 Task: Create a due date automation trigger when advanced on, on the wednesday of the week a card is due add basic with the blue label at 11:00 AM.
Action: Mouse moved to (1353, 93)
Screenshot: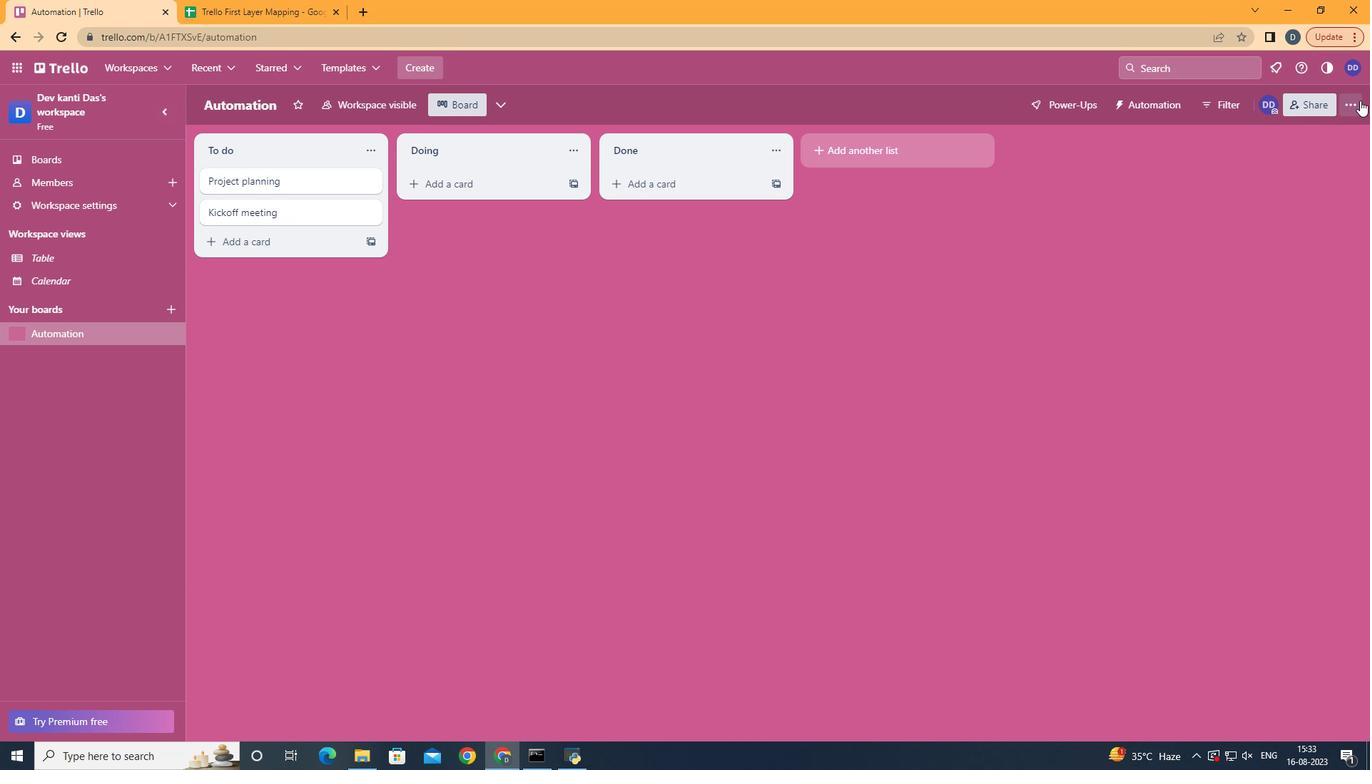 
Action: Mouse pressed left at (1353, 93)
Screenshot: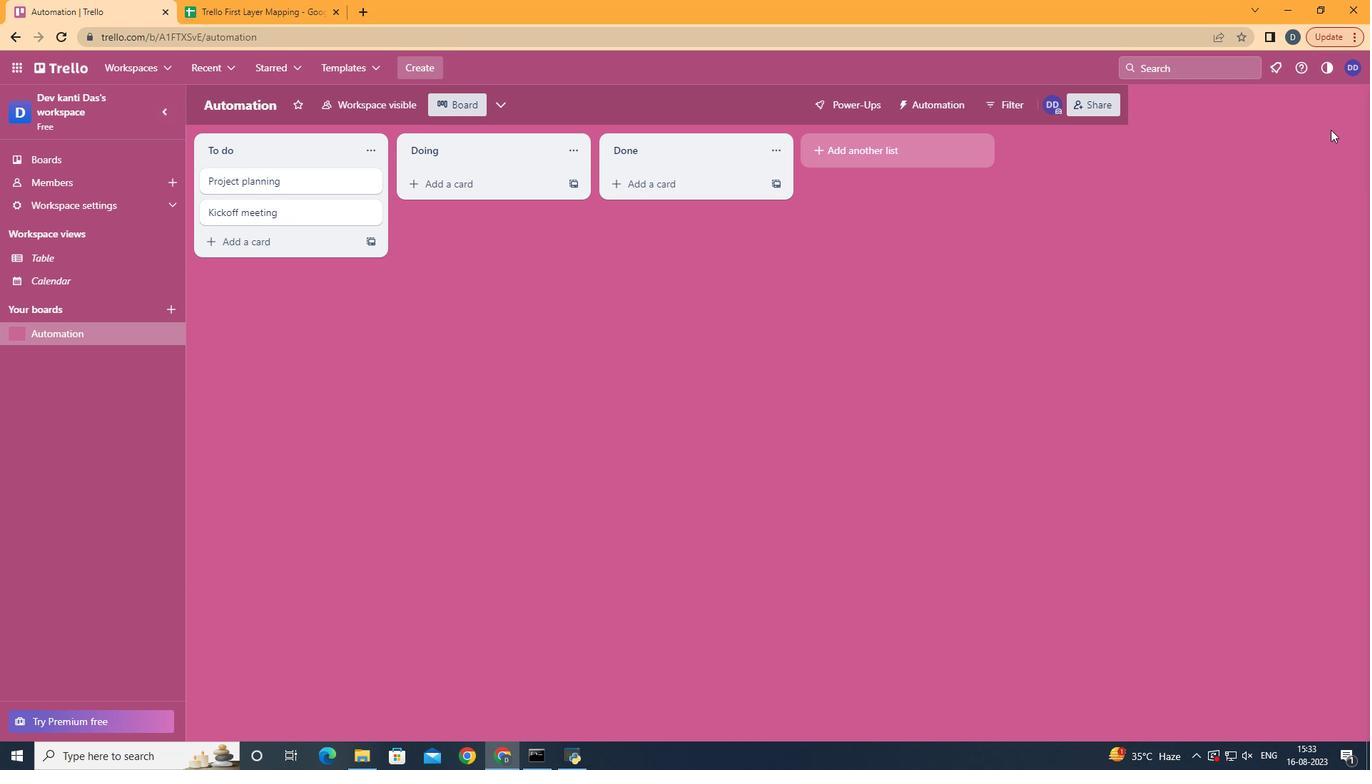 
Action: Mouse moved to (1186, 317)
Screenshot: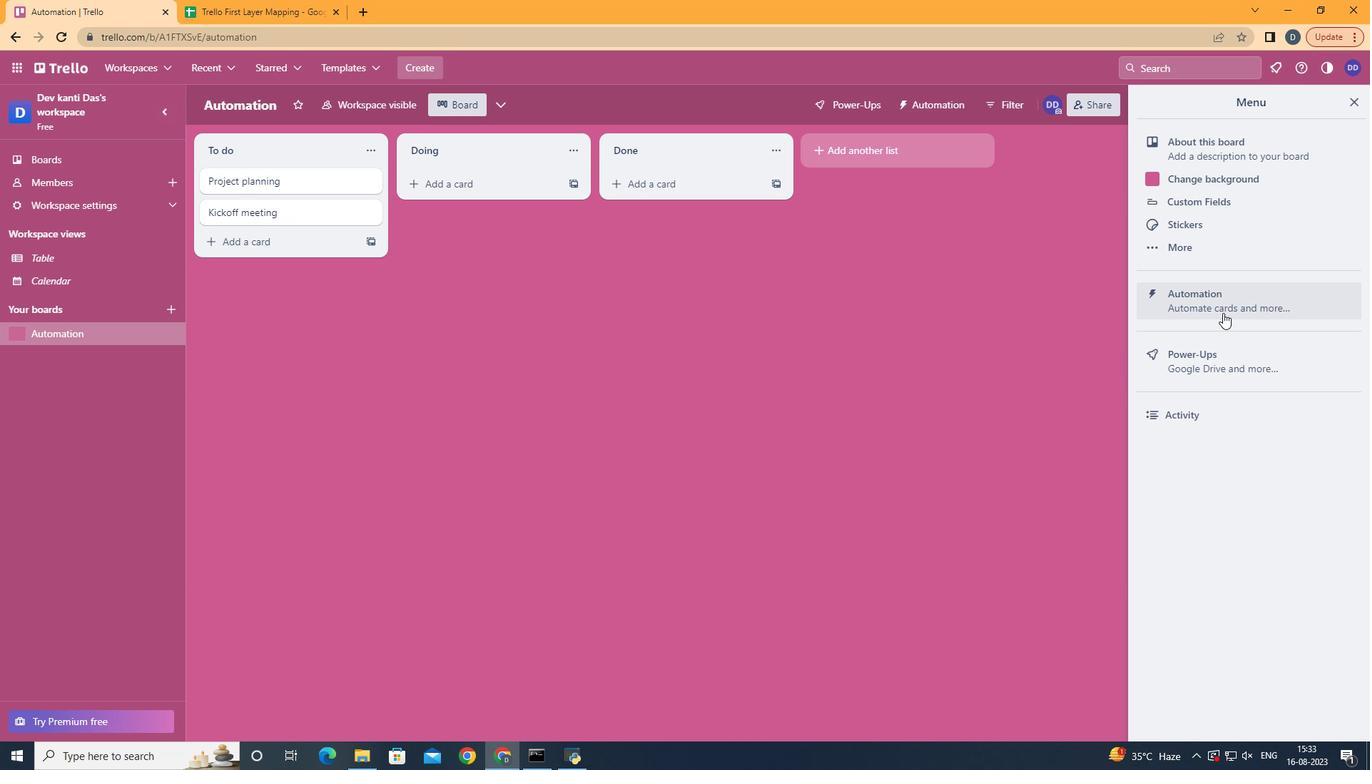 
Action: Mouse pressed left at (1186, 317)
Screenshot: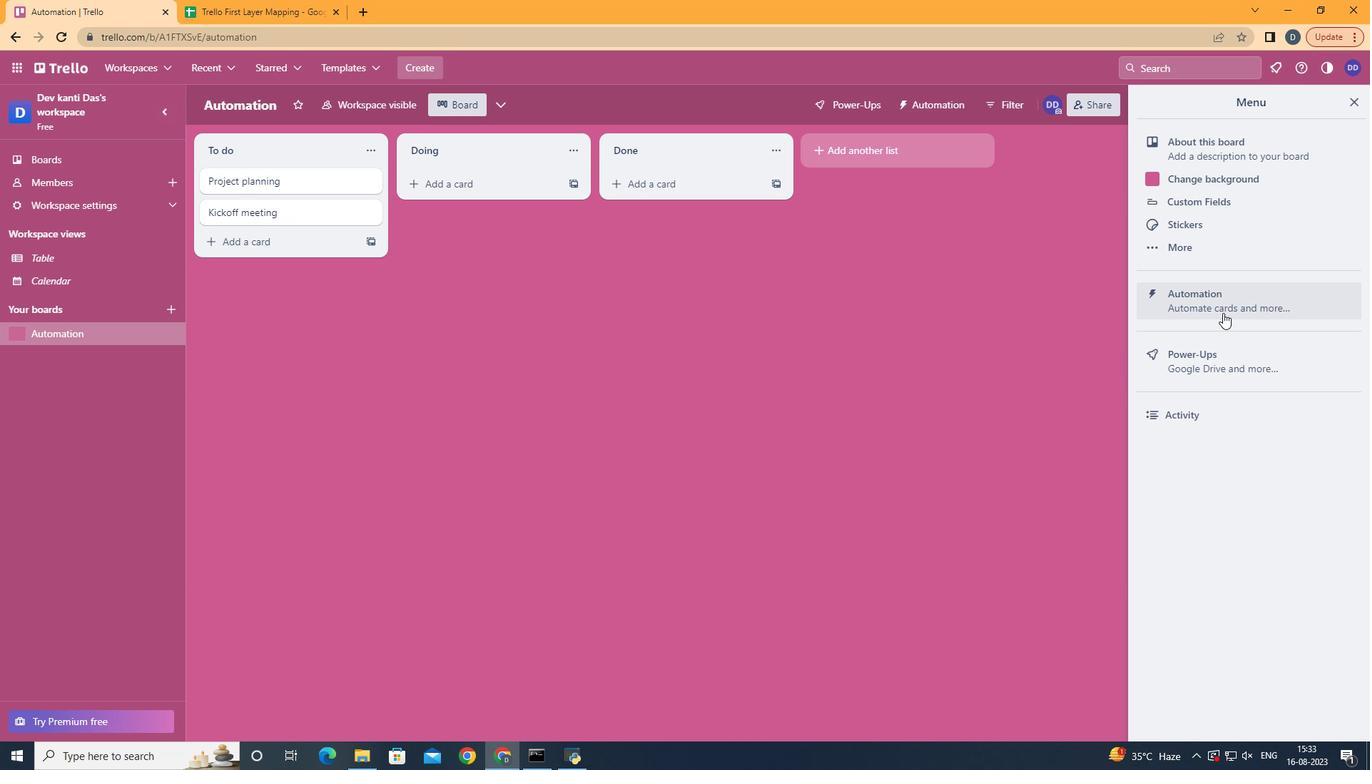 
Action: Mouse moved to (1216, 305)
Screenshot: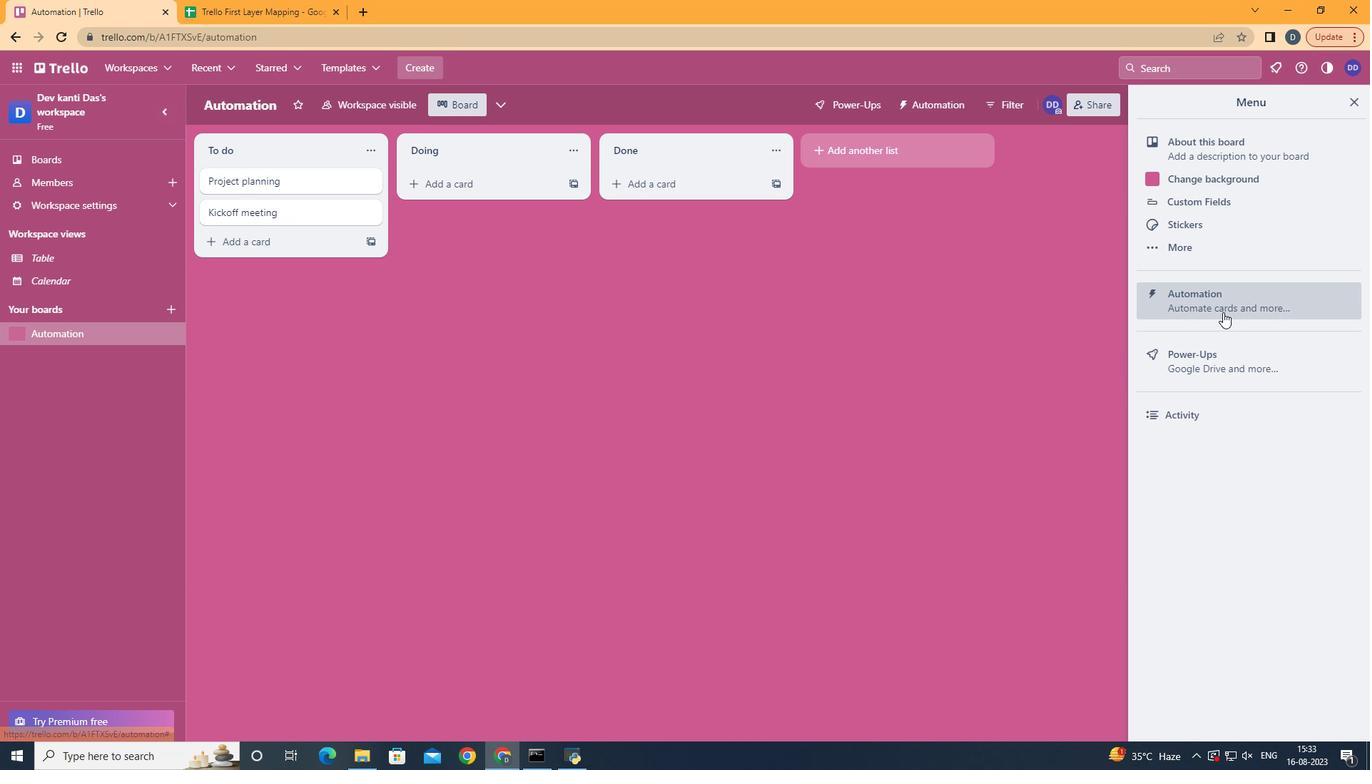 
Action: Mouse pressed left at (1216, 305)
Screenshot: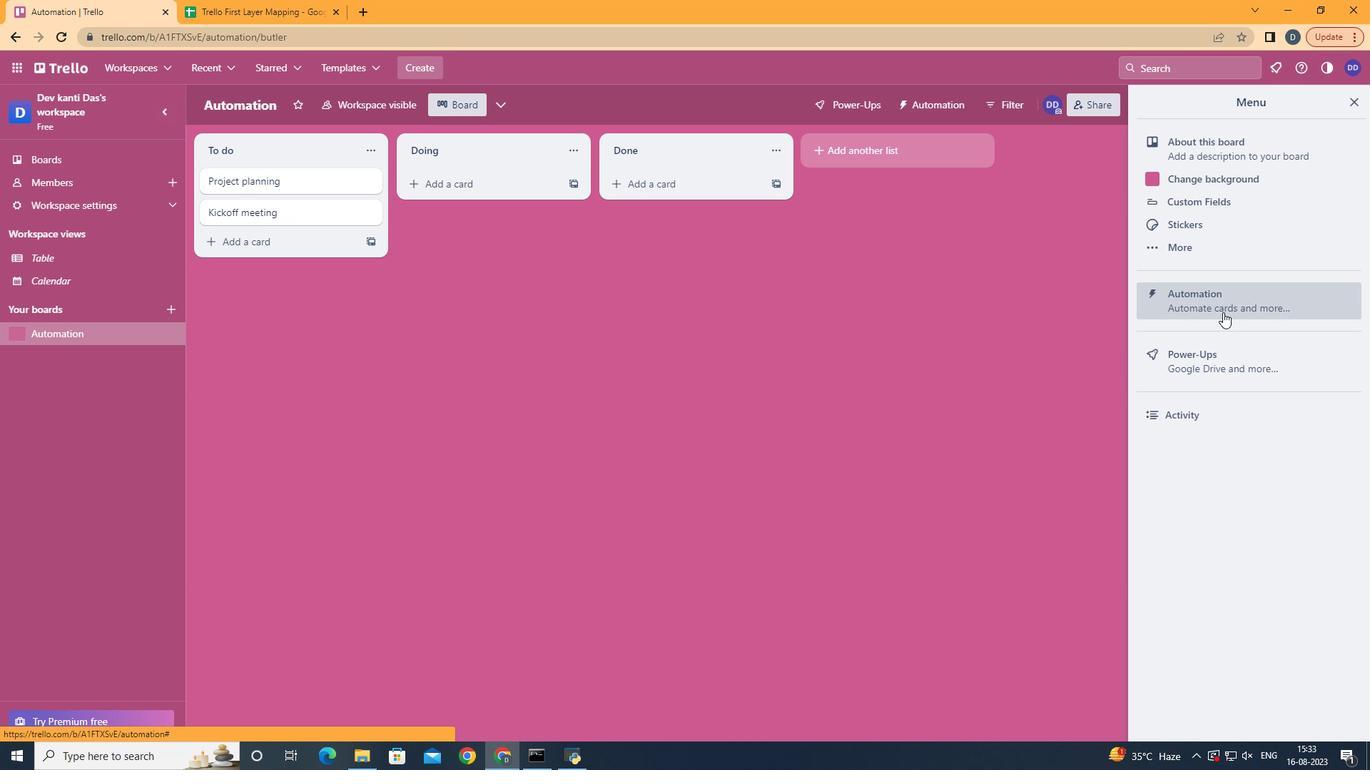 
Action: Mouse moved to (257, 283)
Screenshot: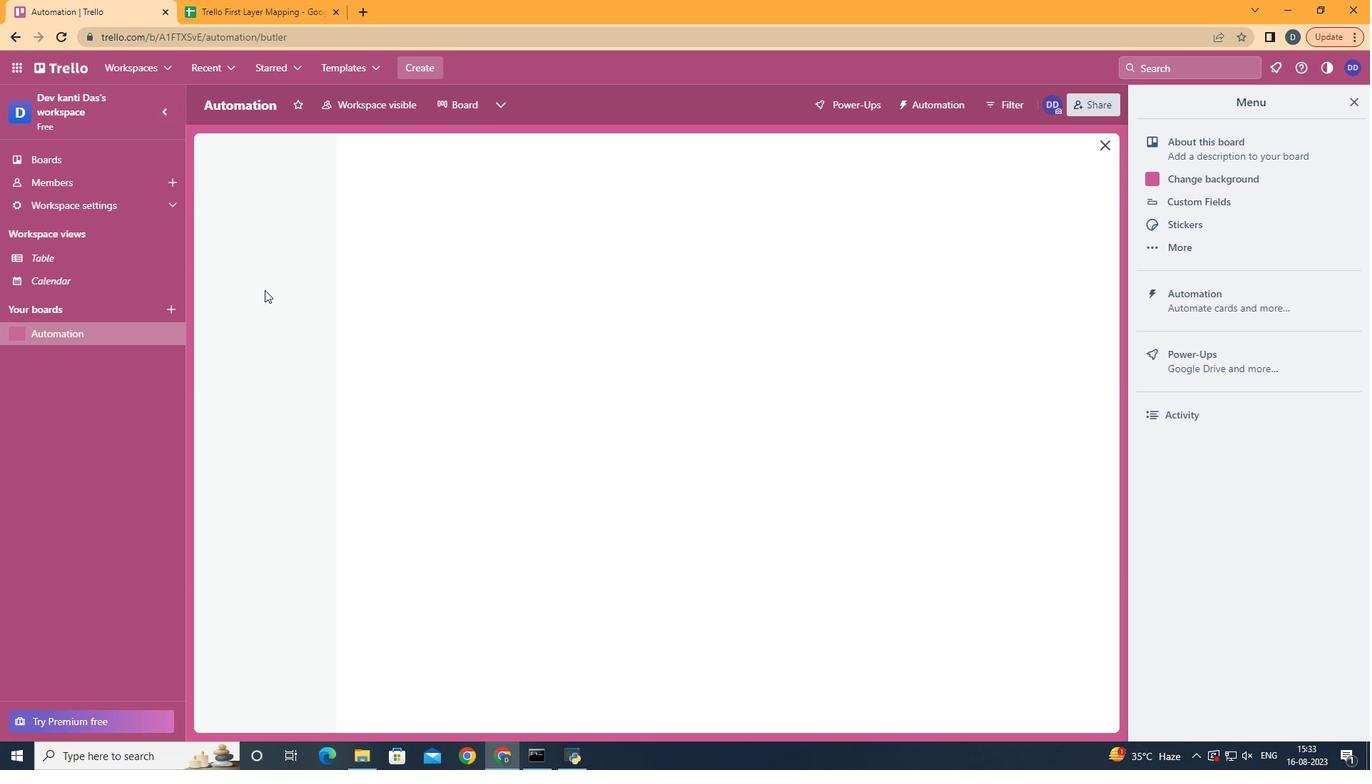 
Action: Mouse pressed left at (257, 283)
Screenshot: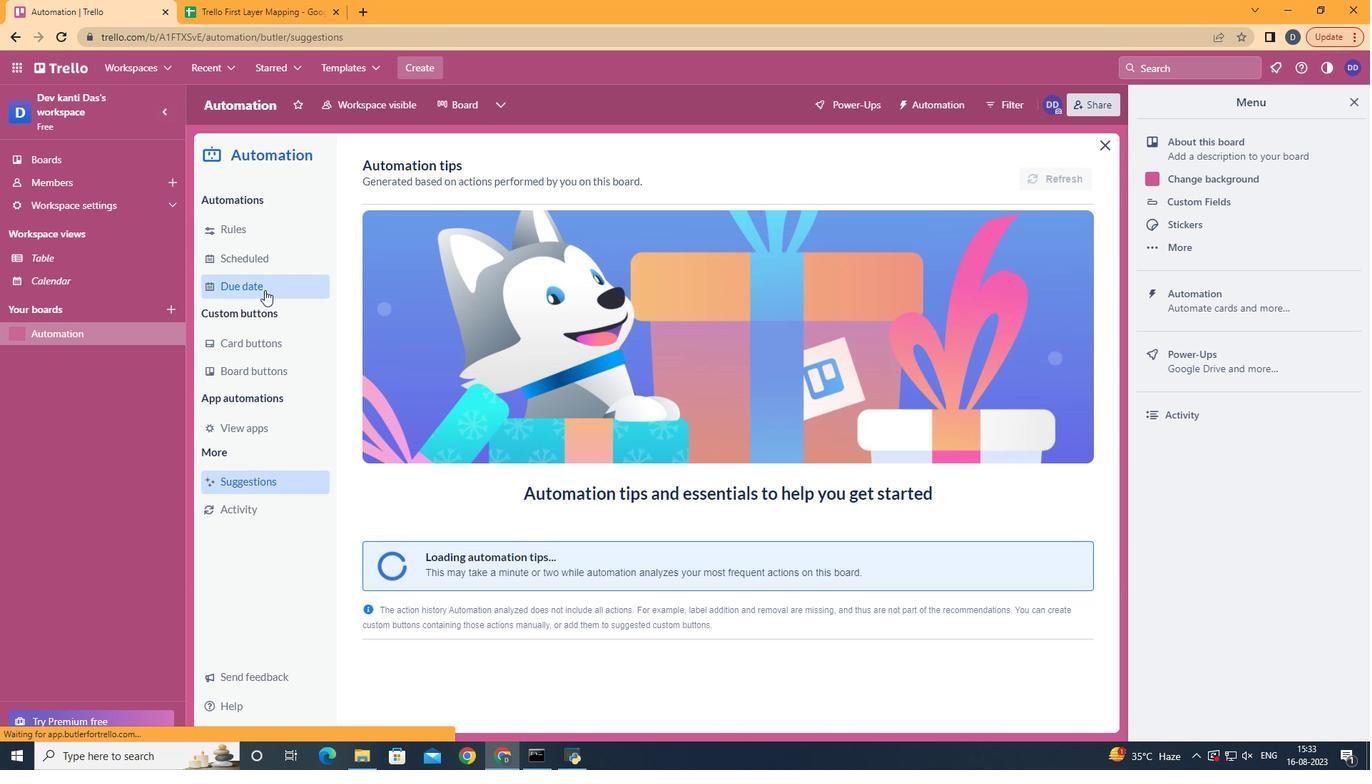 
Action: Mouse moved to (995, 169)
Screenshot: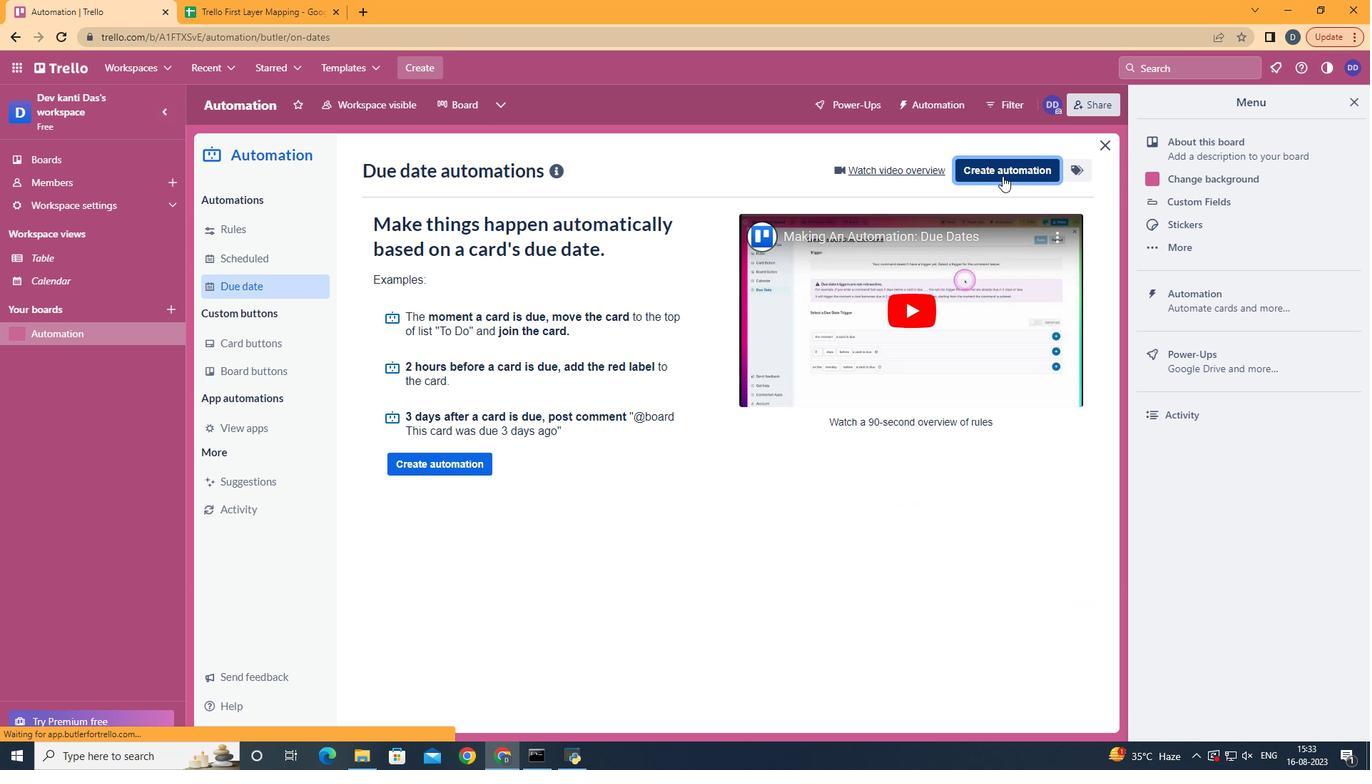 
Action: Mouse pressed left at (995, 169)
Screenshot: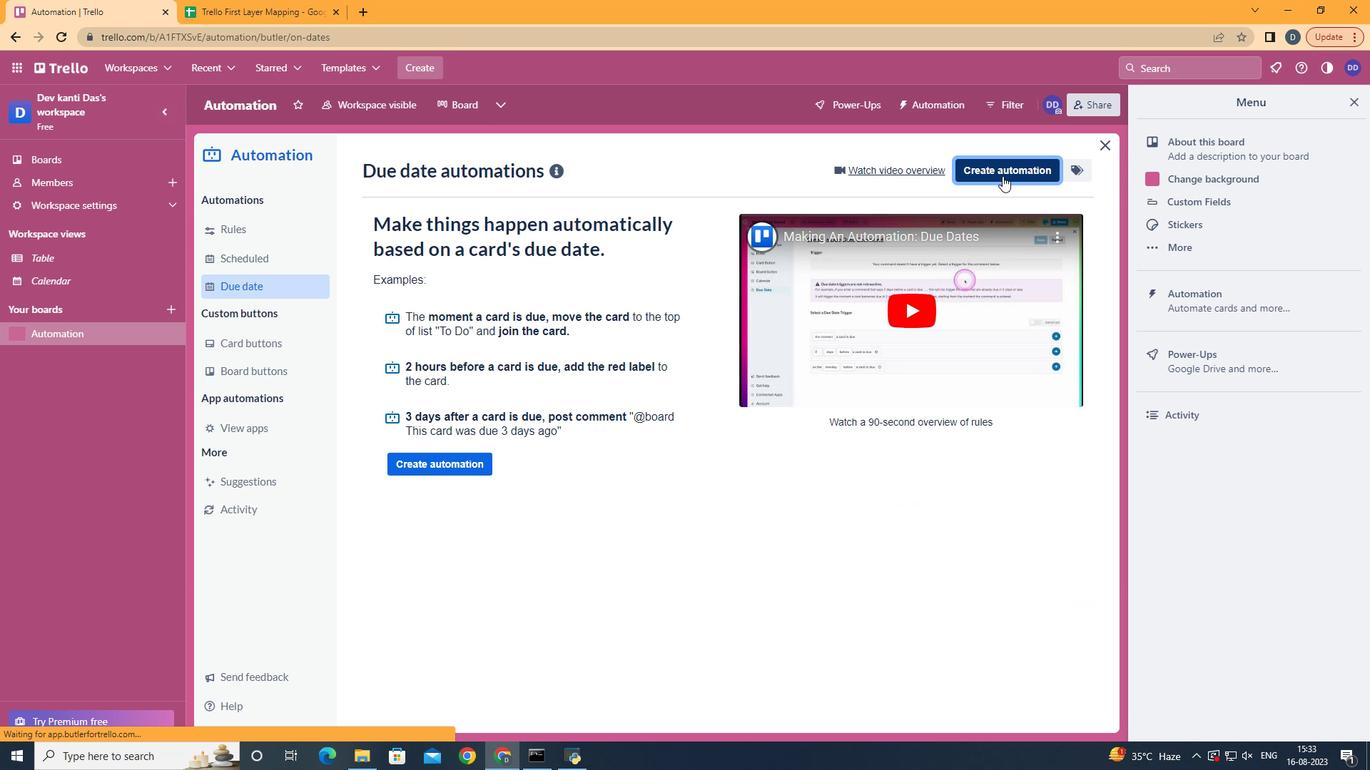 
Action: Mouse moved to (711, 315)
Screenshot: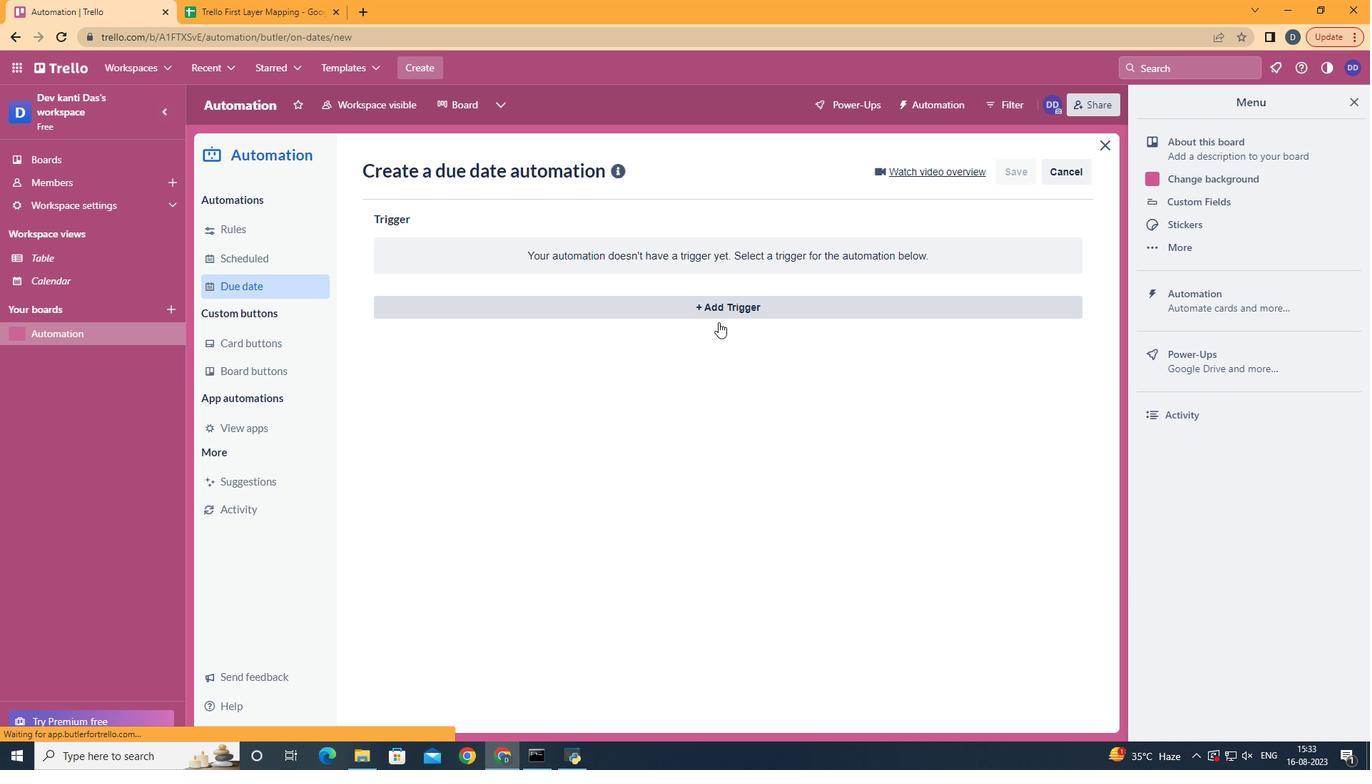 
Action: Mouse pressed left at (711, 315)
Screenshot: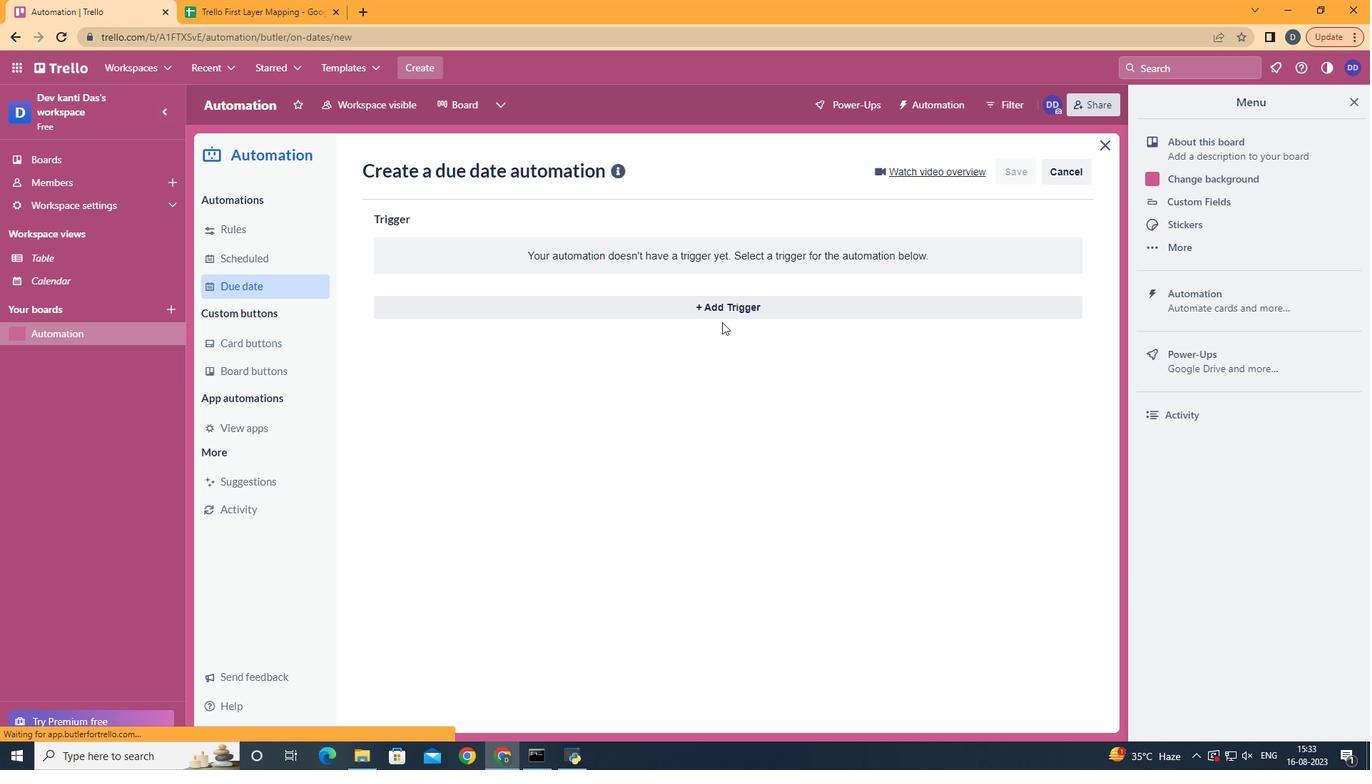 
Action: Mouse moved to (726, 311)
Screenshot: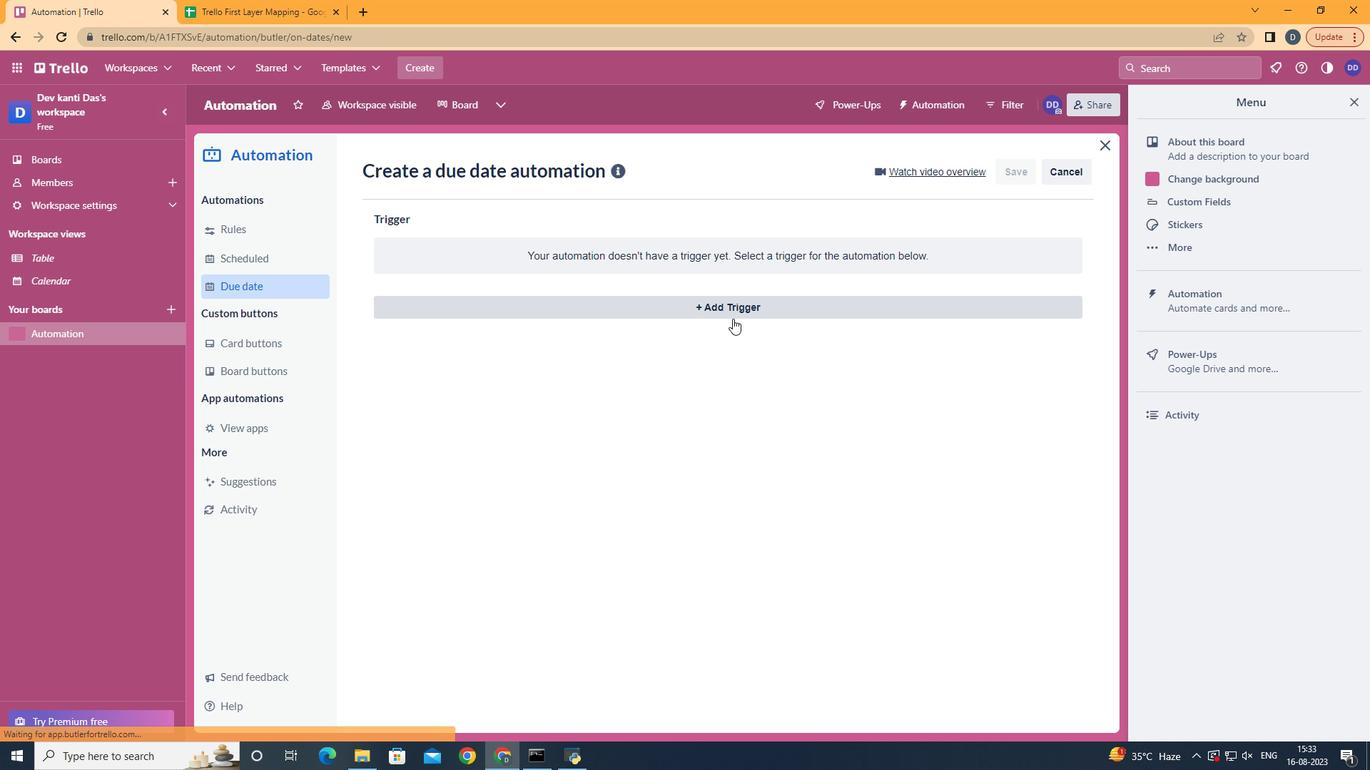 
Action: Mouse pressed left at (726, 311)
Screenshot: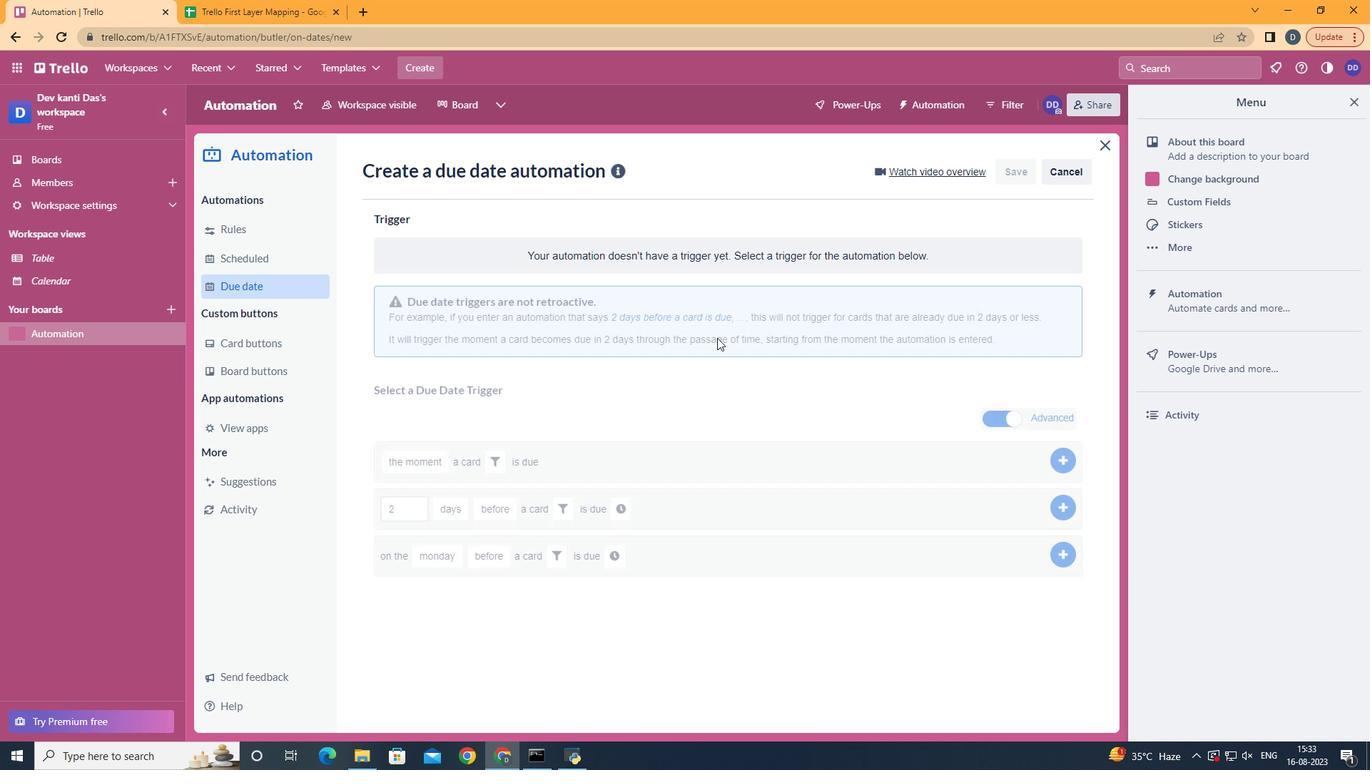 
Action: Mouse moved to (463, 418)
Screenshot: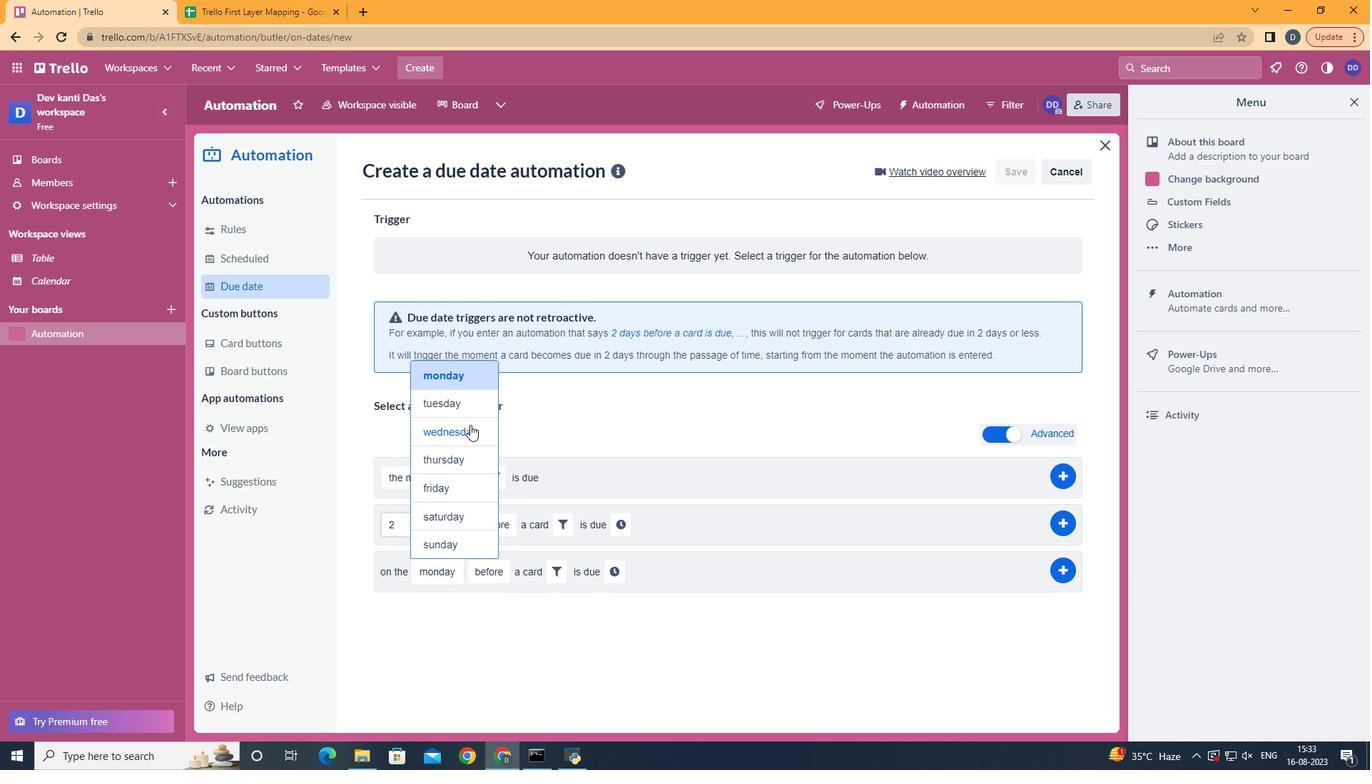 
Action: Mouse pressed left at (463, 418)
Screenshot: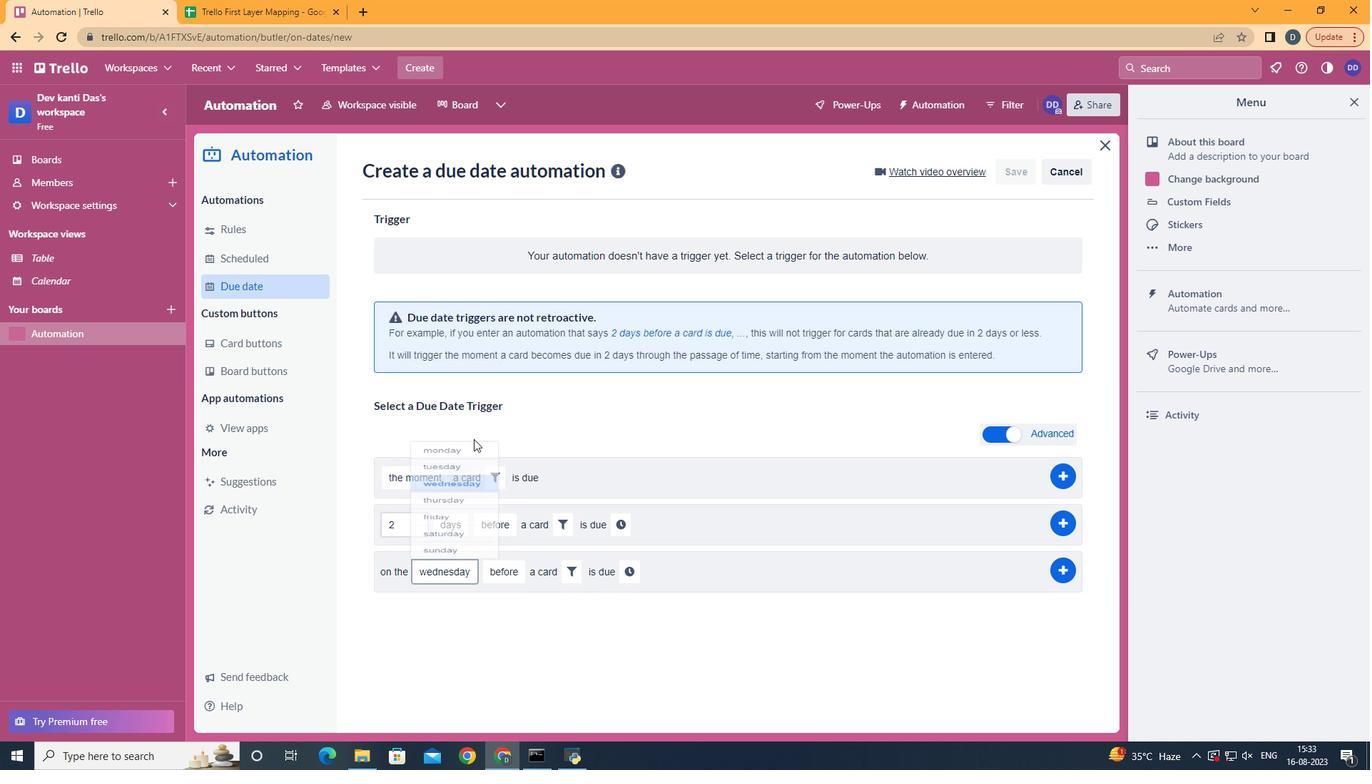 
Action: Mouse moved to (518, 625)
Screenshot: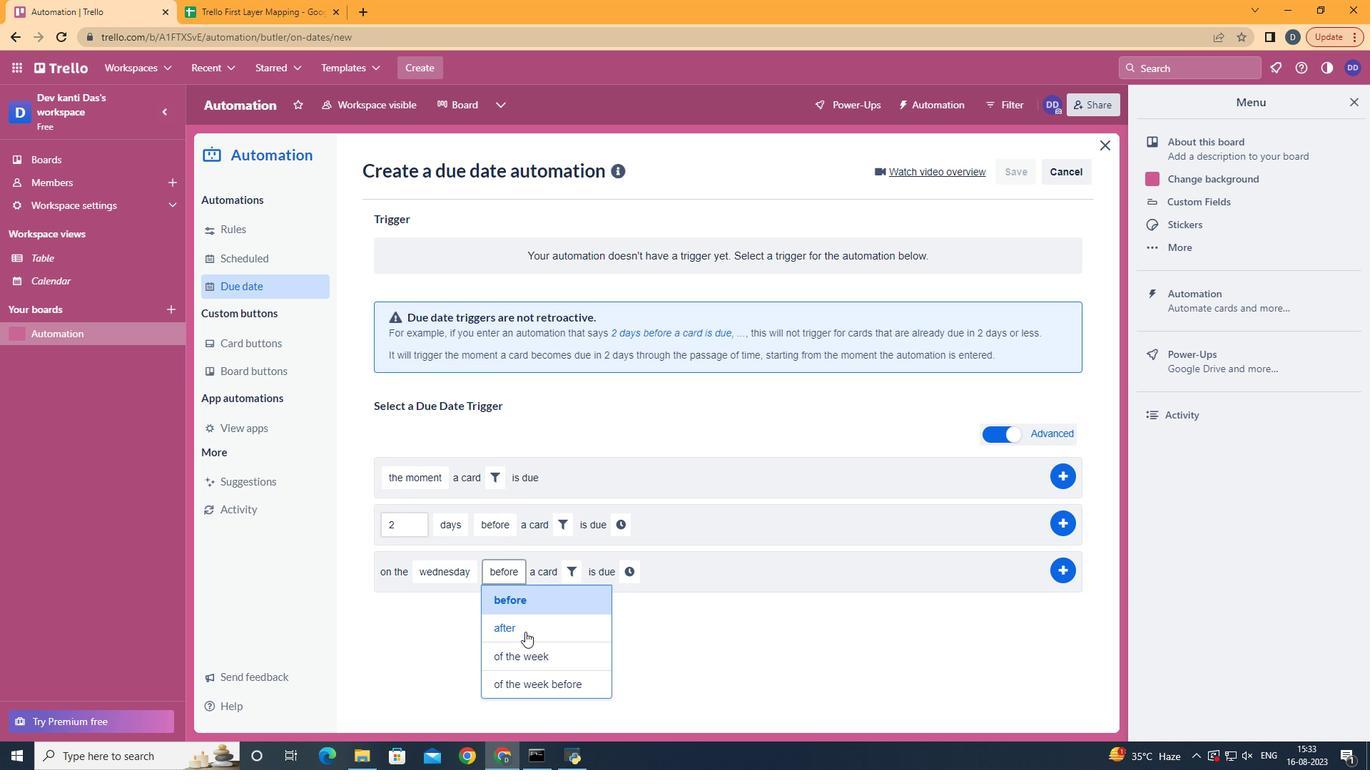 
Action: Mouse pressed left at (518, 625)
Screenshot: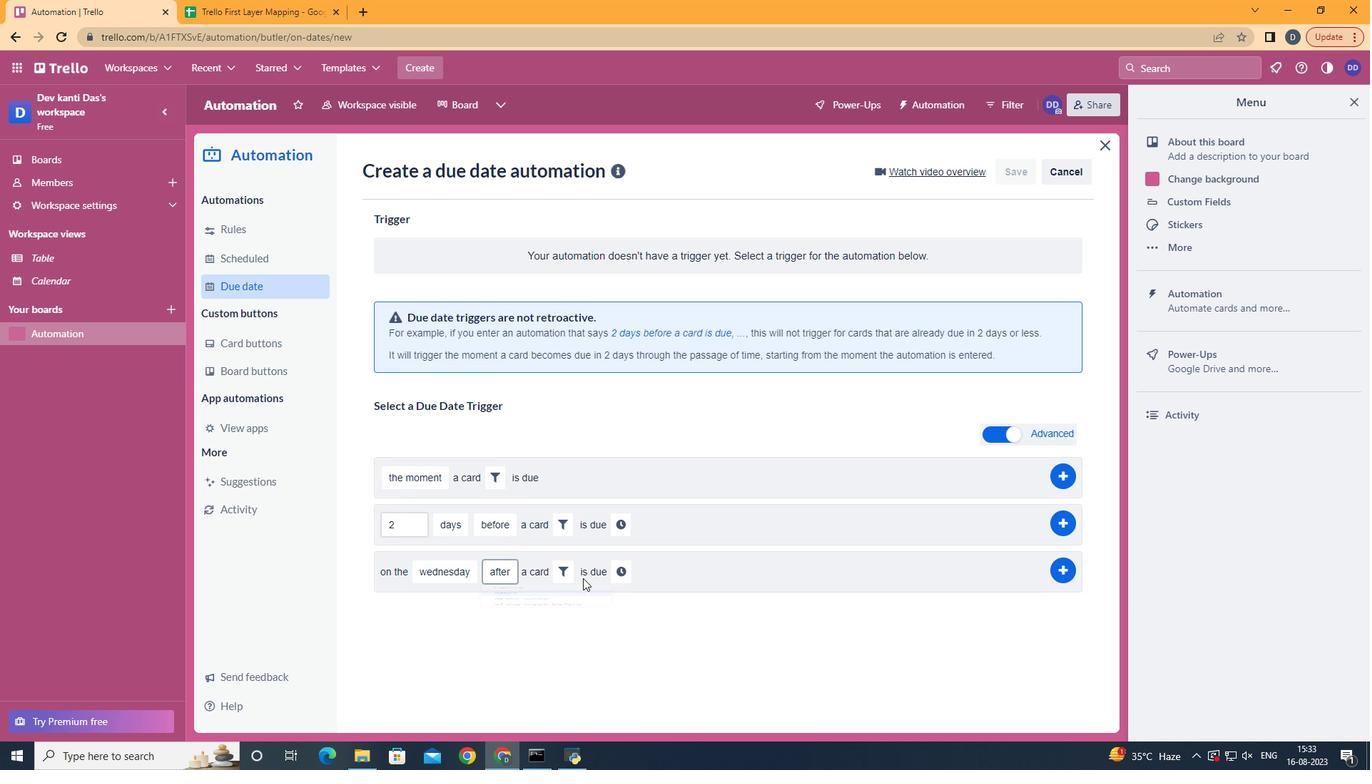 
Action: Mouse moved to (565, 568)
Screenshot: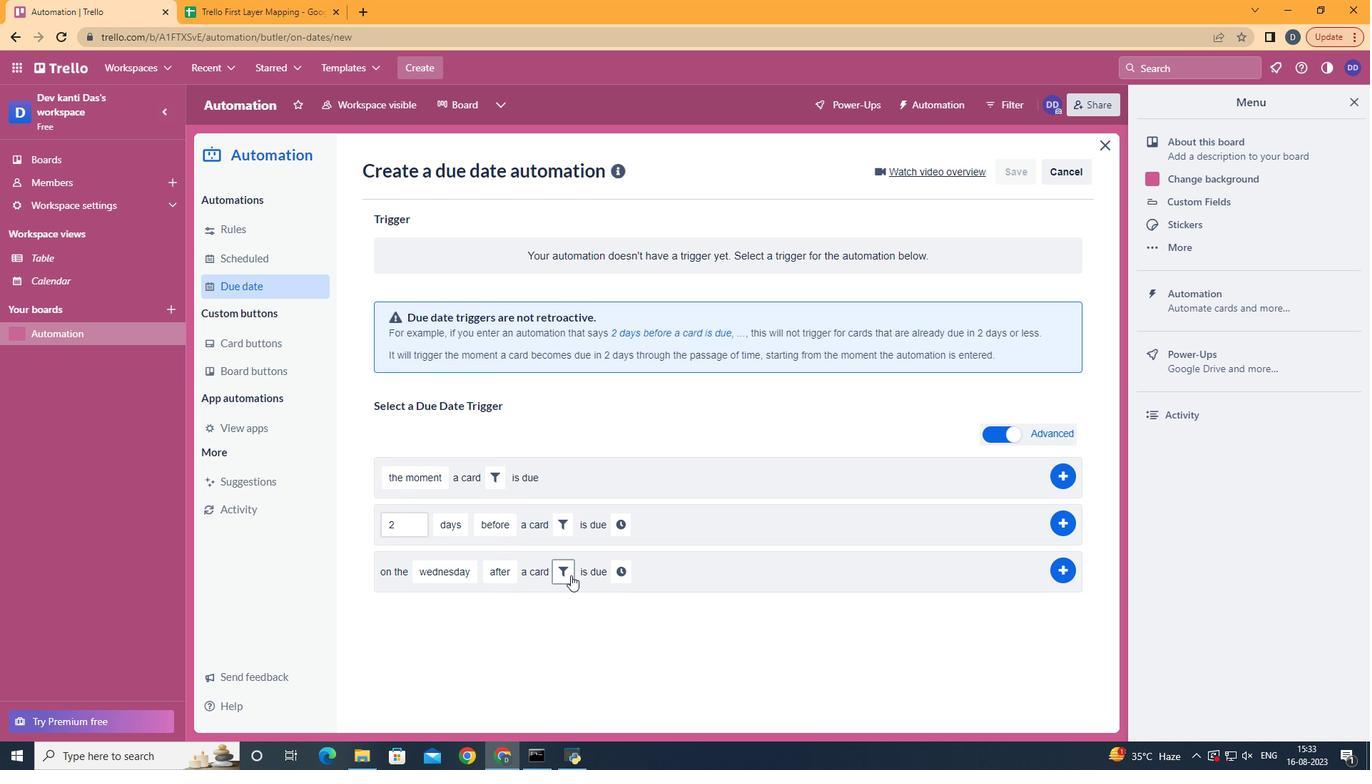 
Action: Mouse pressed left at (565, 568)
Screenshot: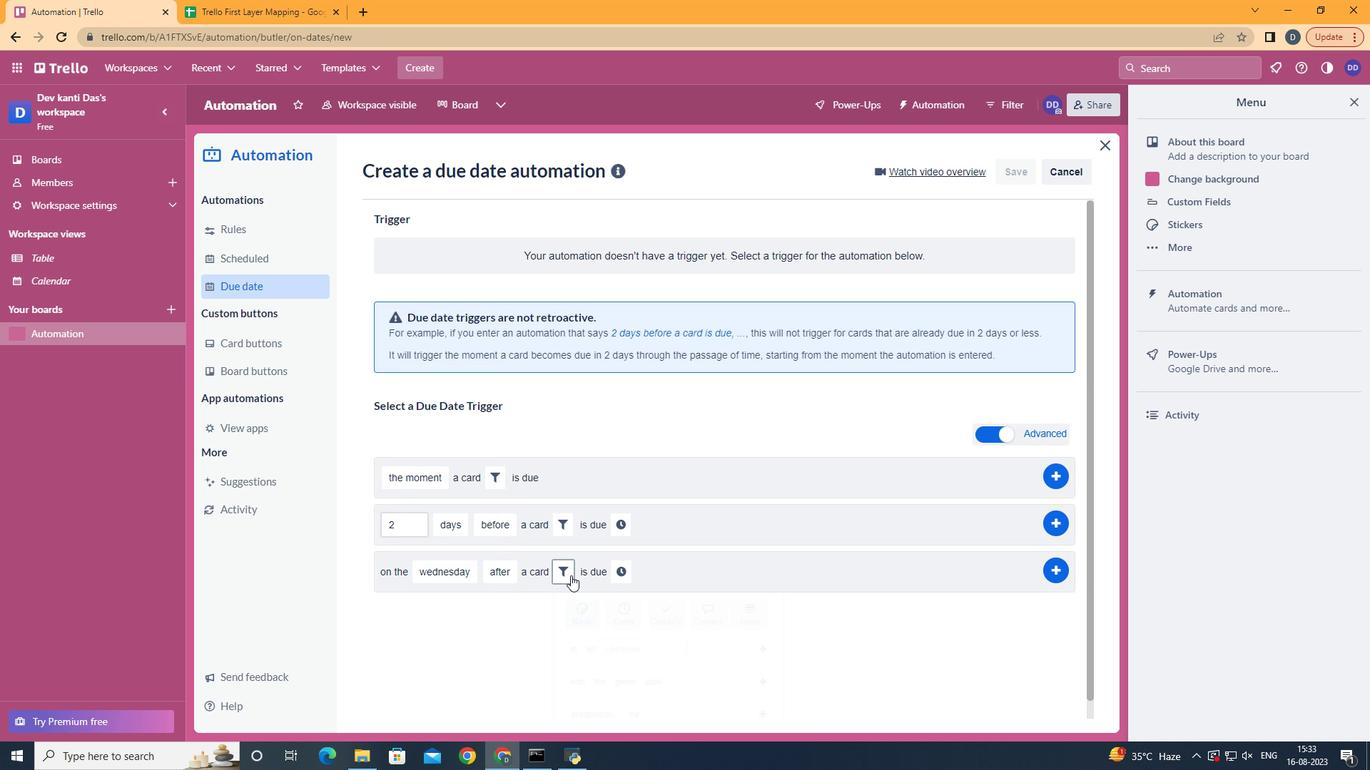 
Action: Mouse moved to (681, 623)
Screenshot: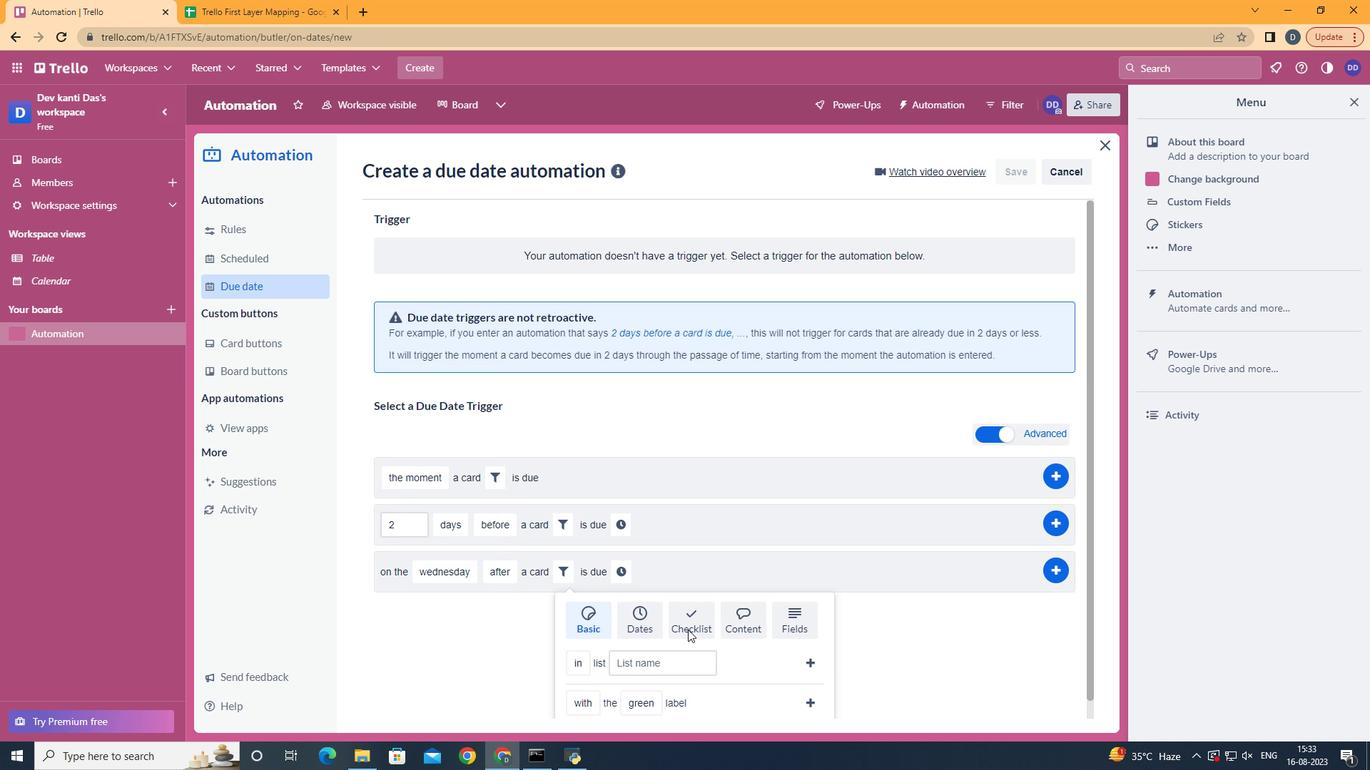 
Action: Mouse scrolled (681, 622) with delta (0, 0)
Screenshot: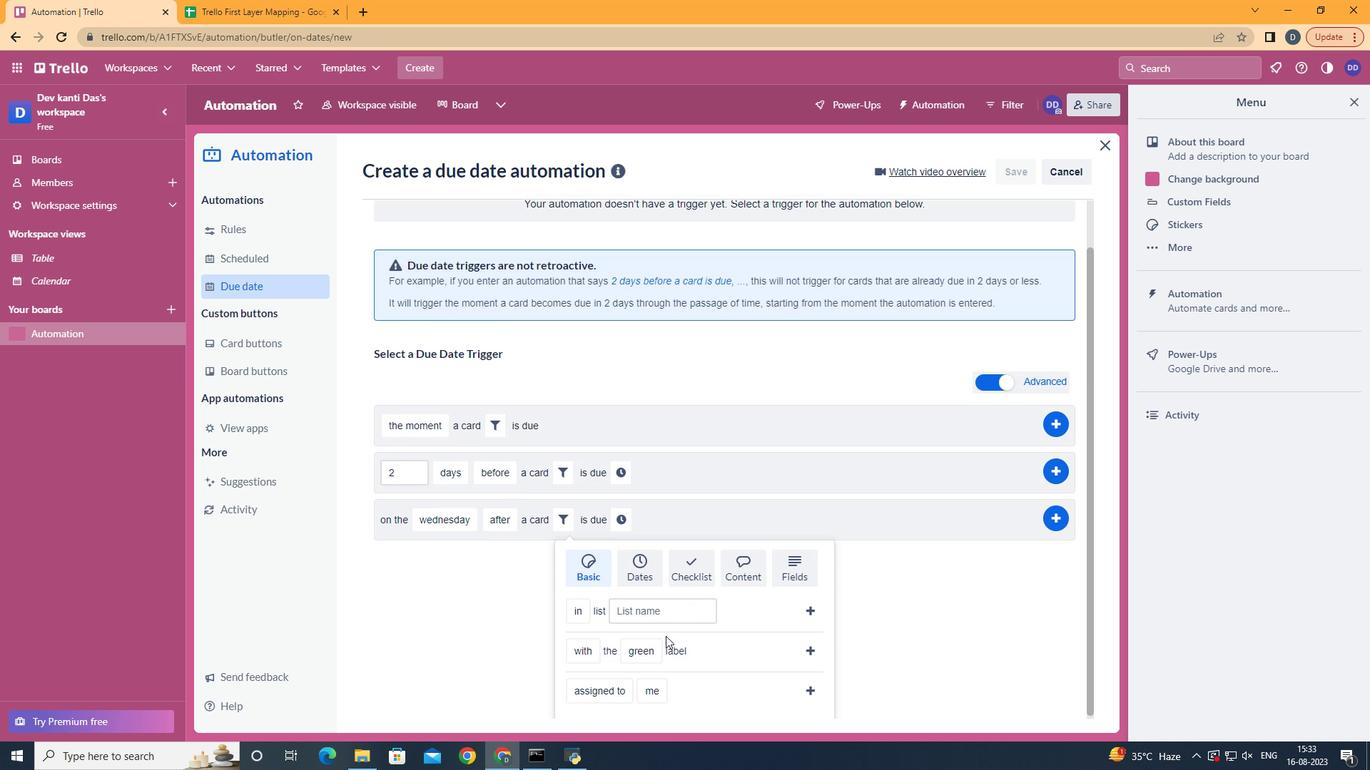 
Action: Mouse scrolled (681, 622) with delta (0, 0)
Screenshot: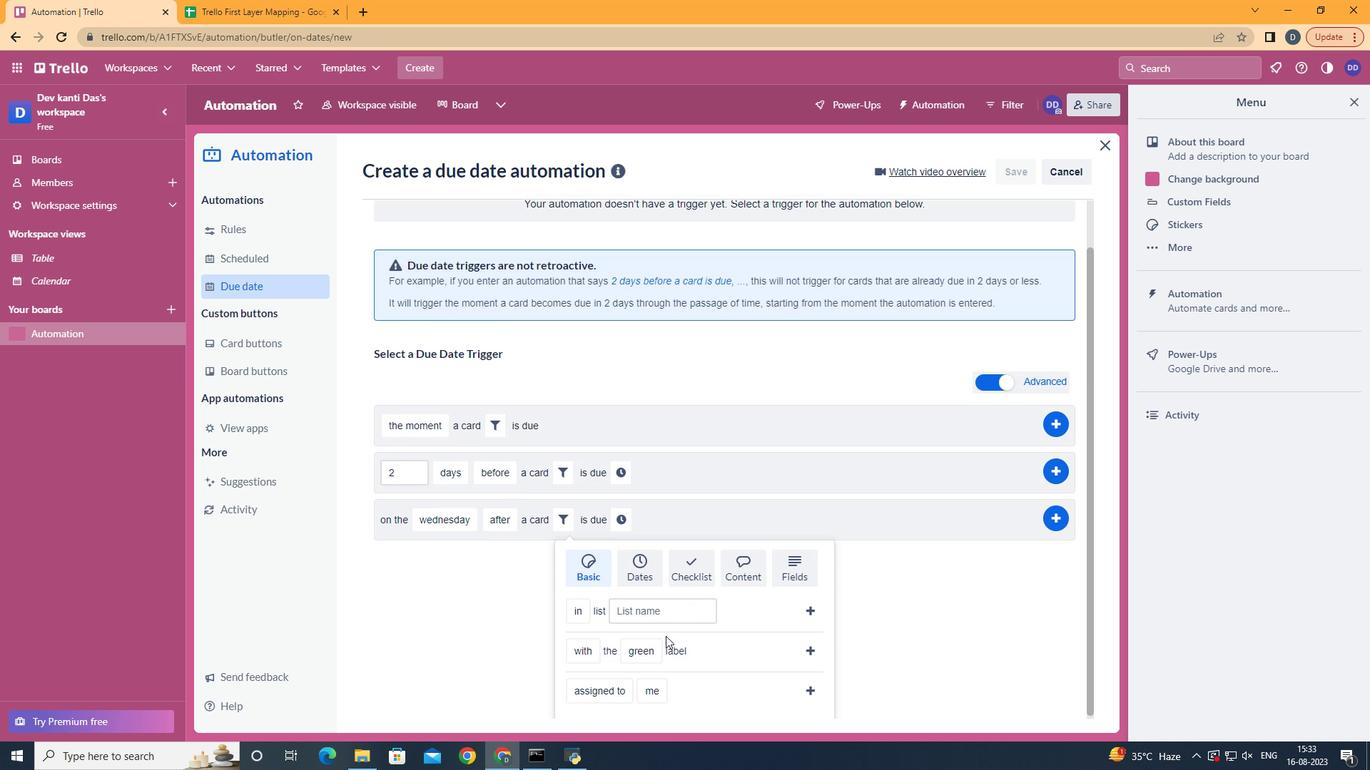 
Action: Mouse scrolled (681, 622) with delta (0, 0)
Screenshot: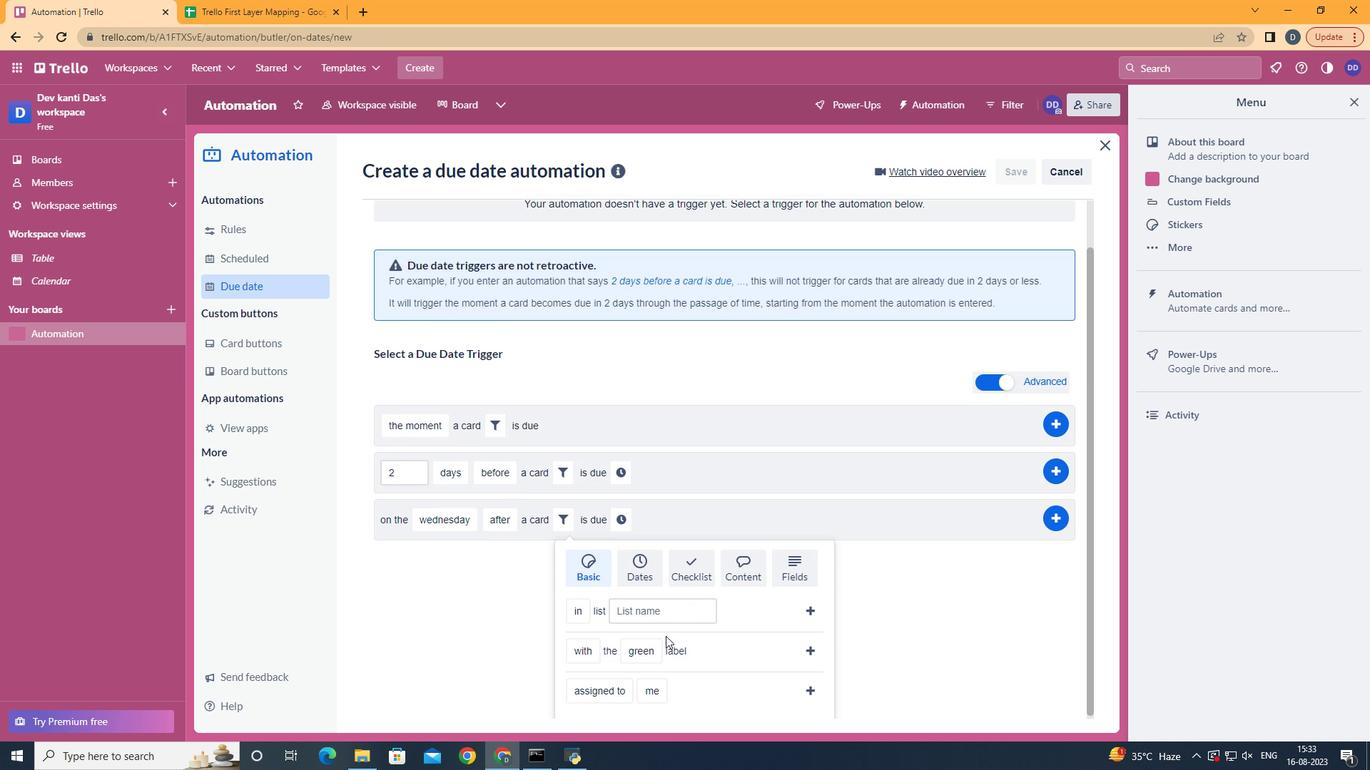 
Action: Mouse scrolled (681, 622) with delta (0, 0)
Screenshot: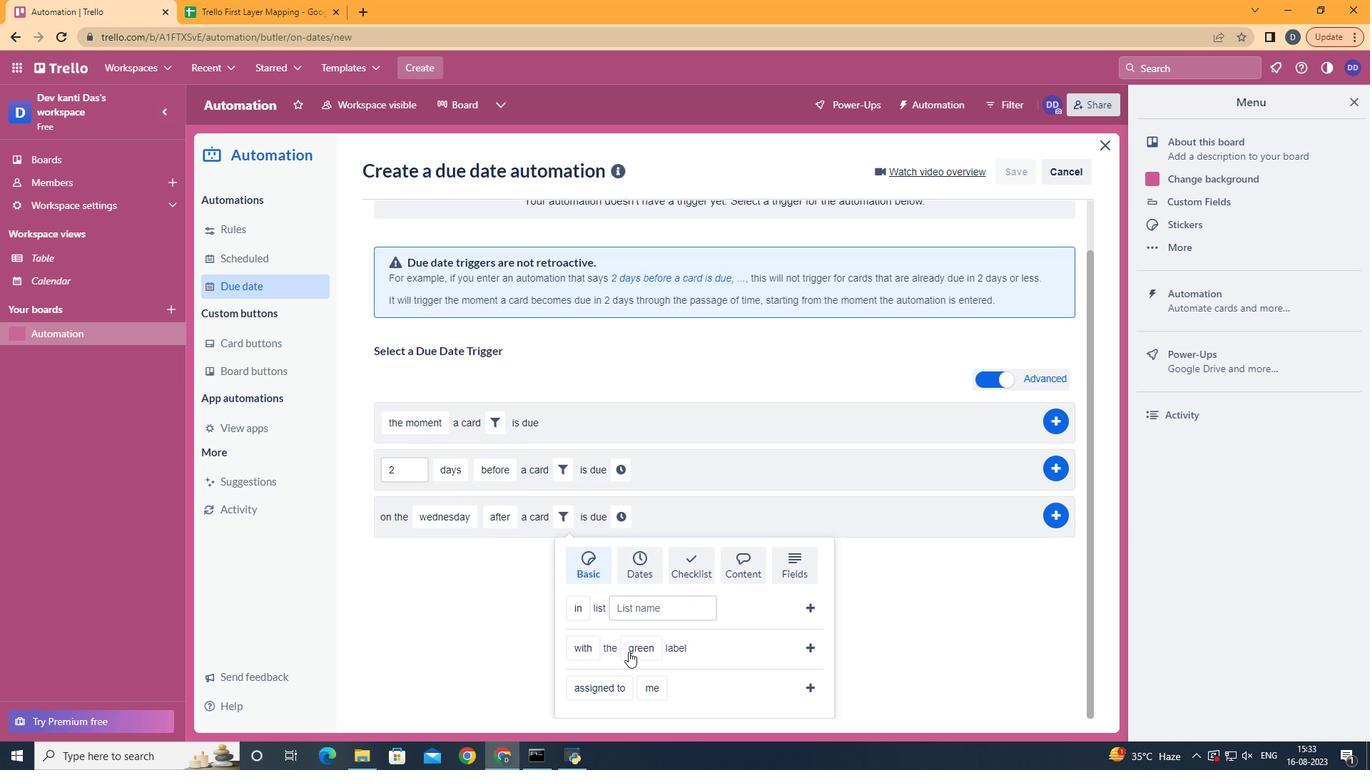 
Action: Mouse scrolled (681, 622) with delta (0, 0)
Screenshot: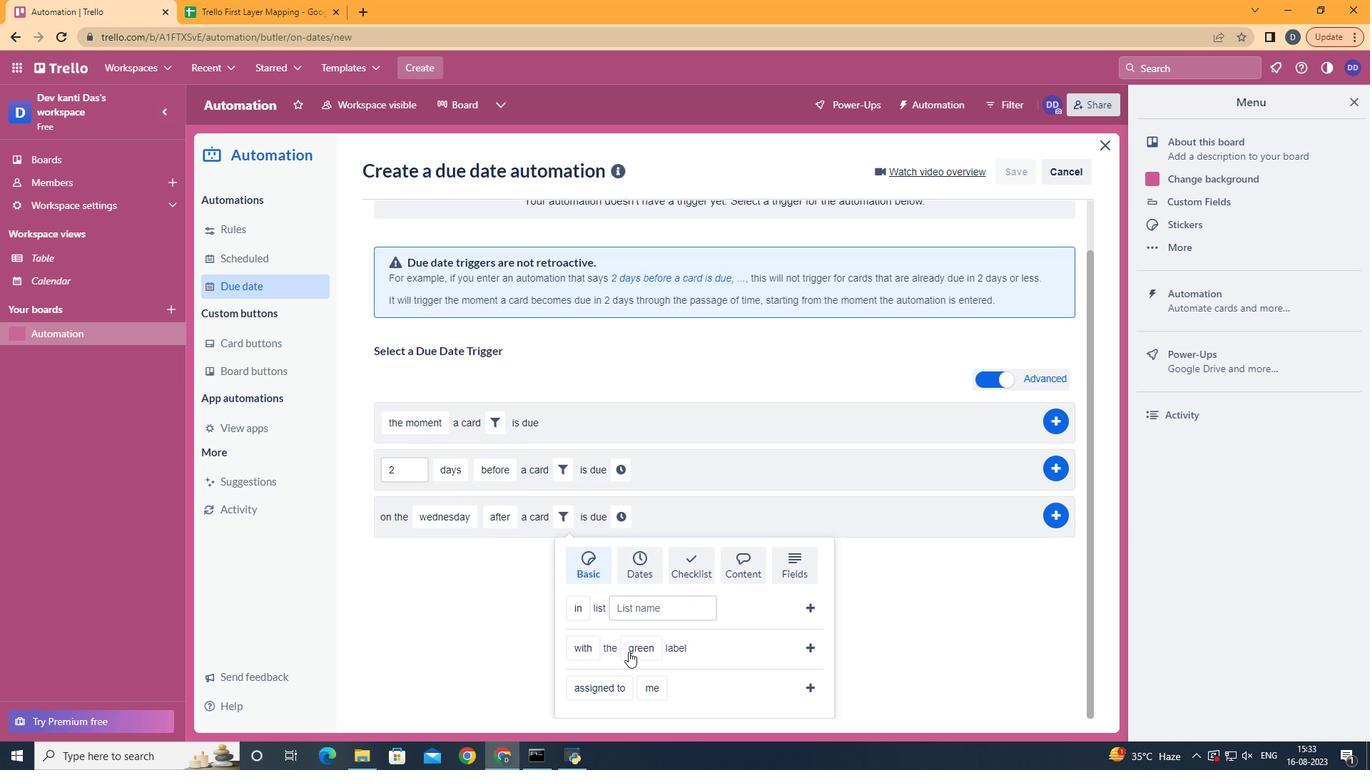
Action: Mouse moved to (650, 613)
Screenshot: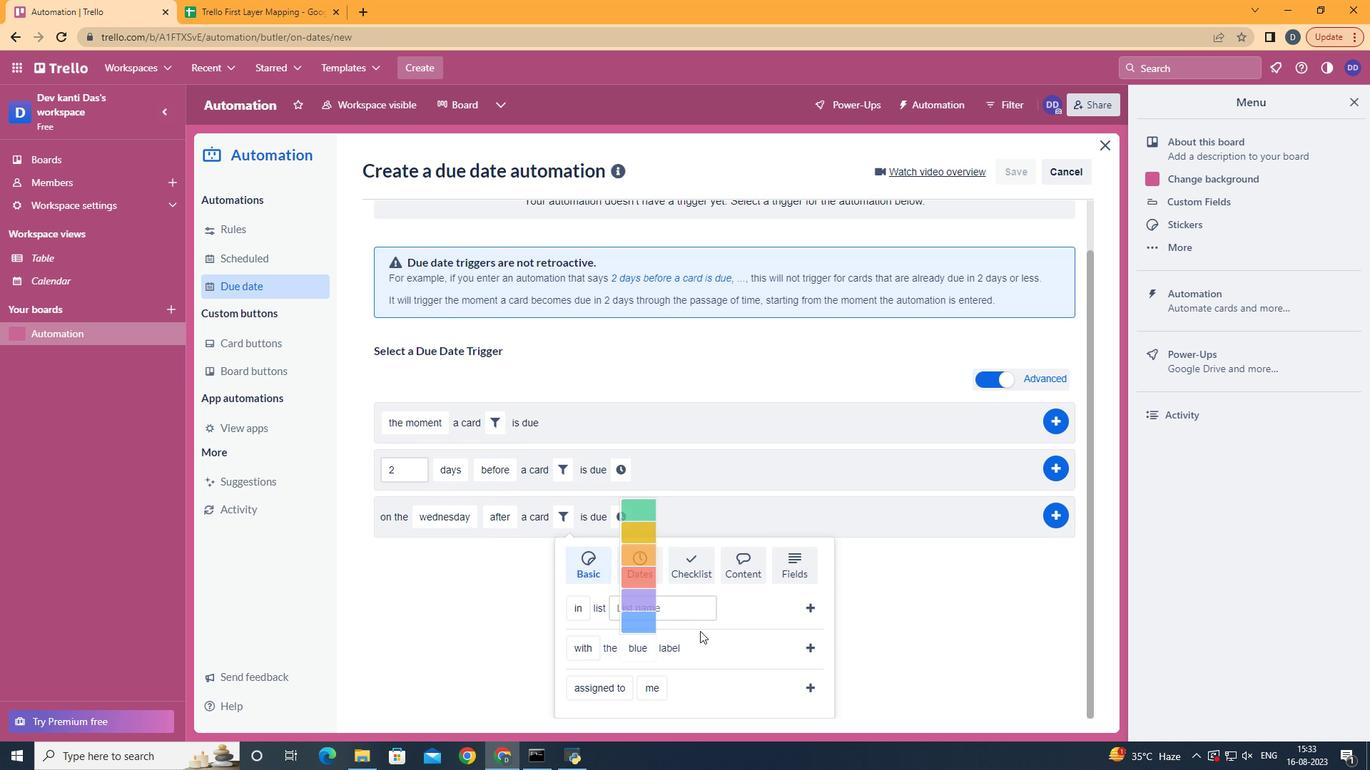 
Action: Mouse pressed left at (650, 613)
Screenshot: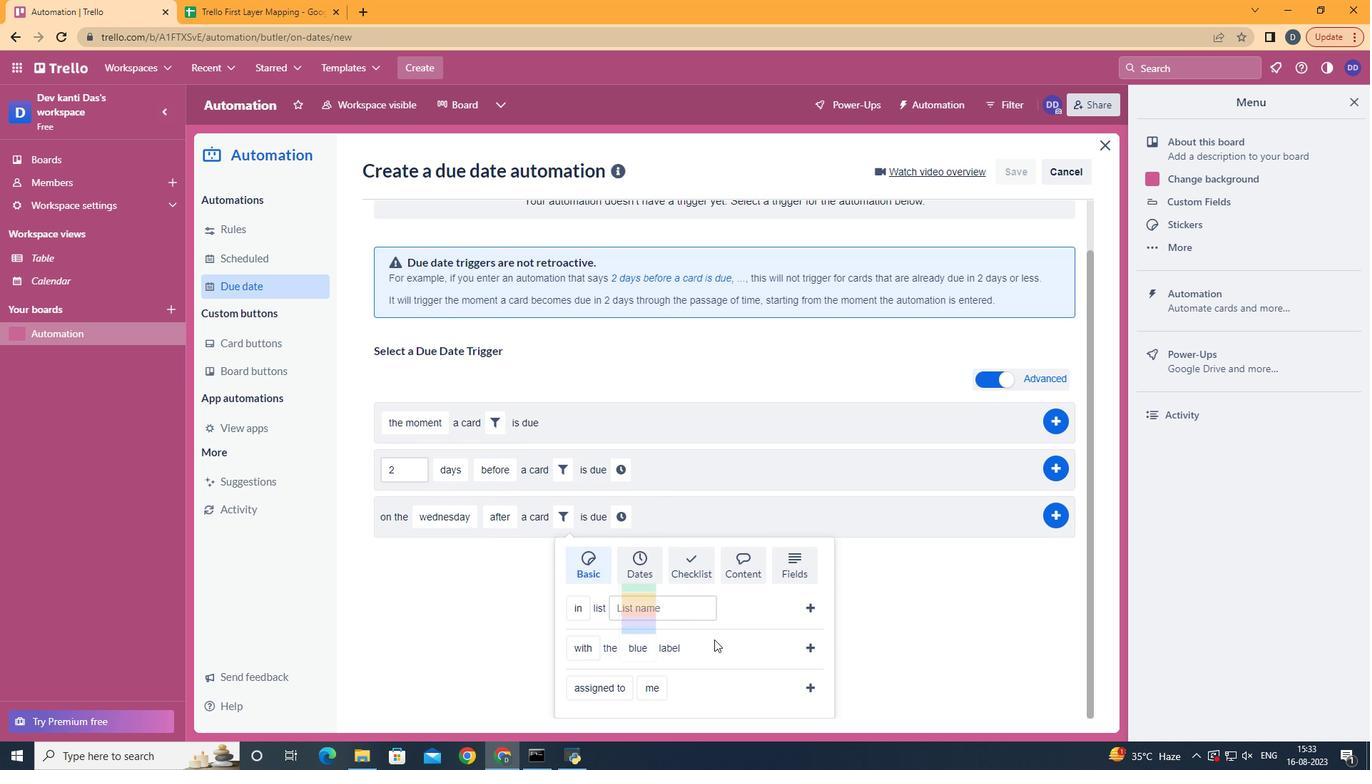 
Action: Mouse moved to (797, 644)
Screenshot: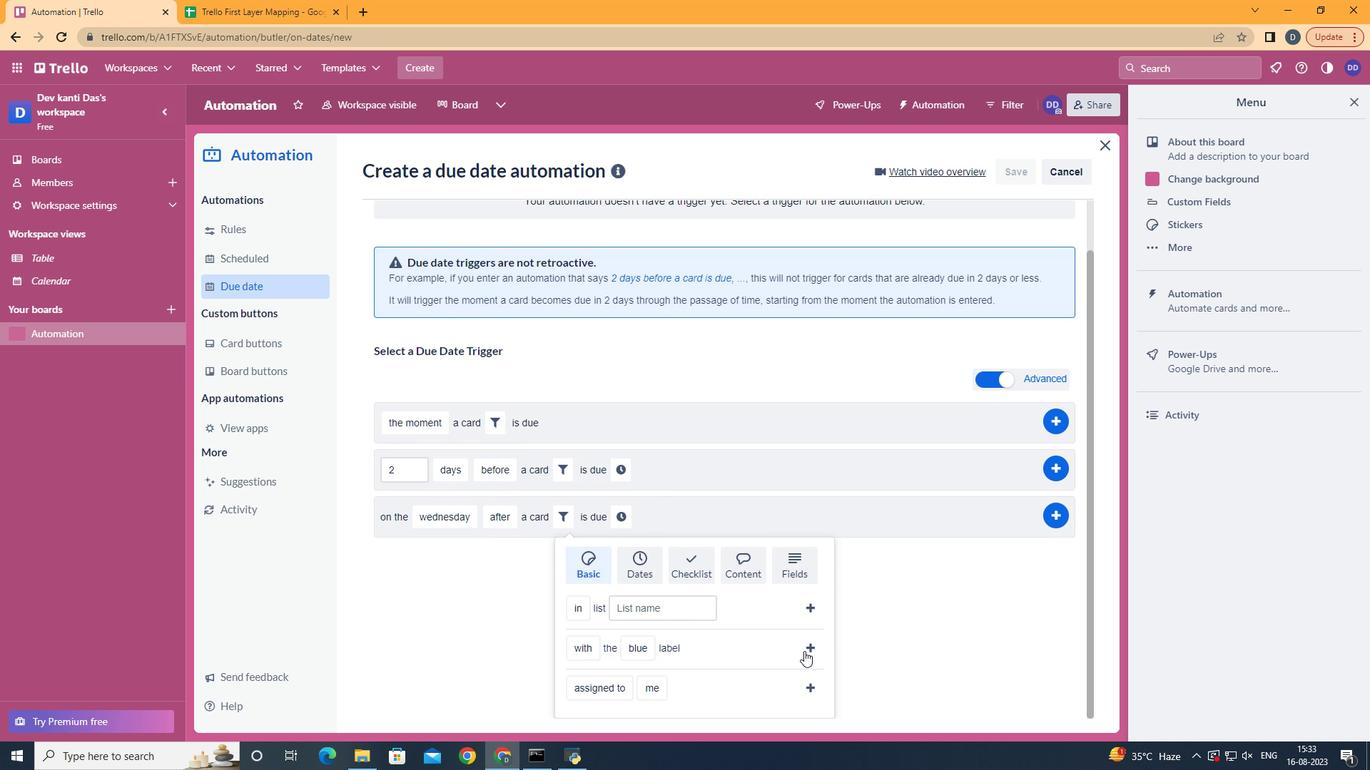 
Action: Mouse pressed left at (797, 644)
Screenshot: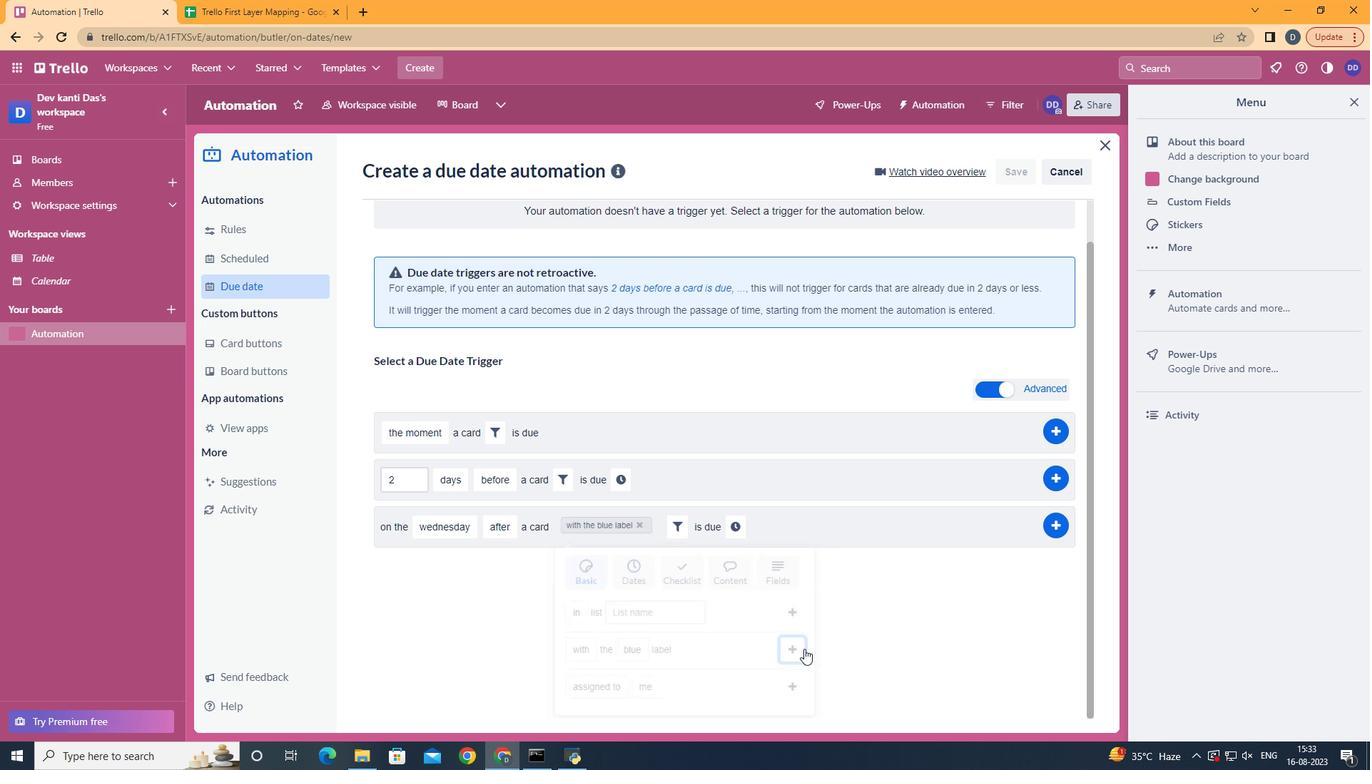 
Action: Mouse moved to (738, 573)
Screenshot: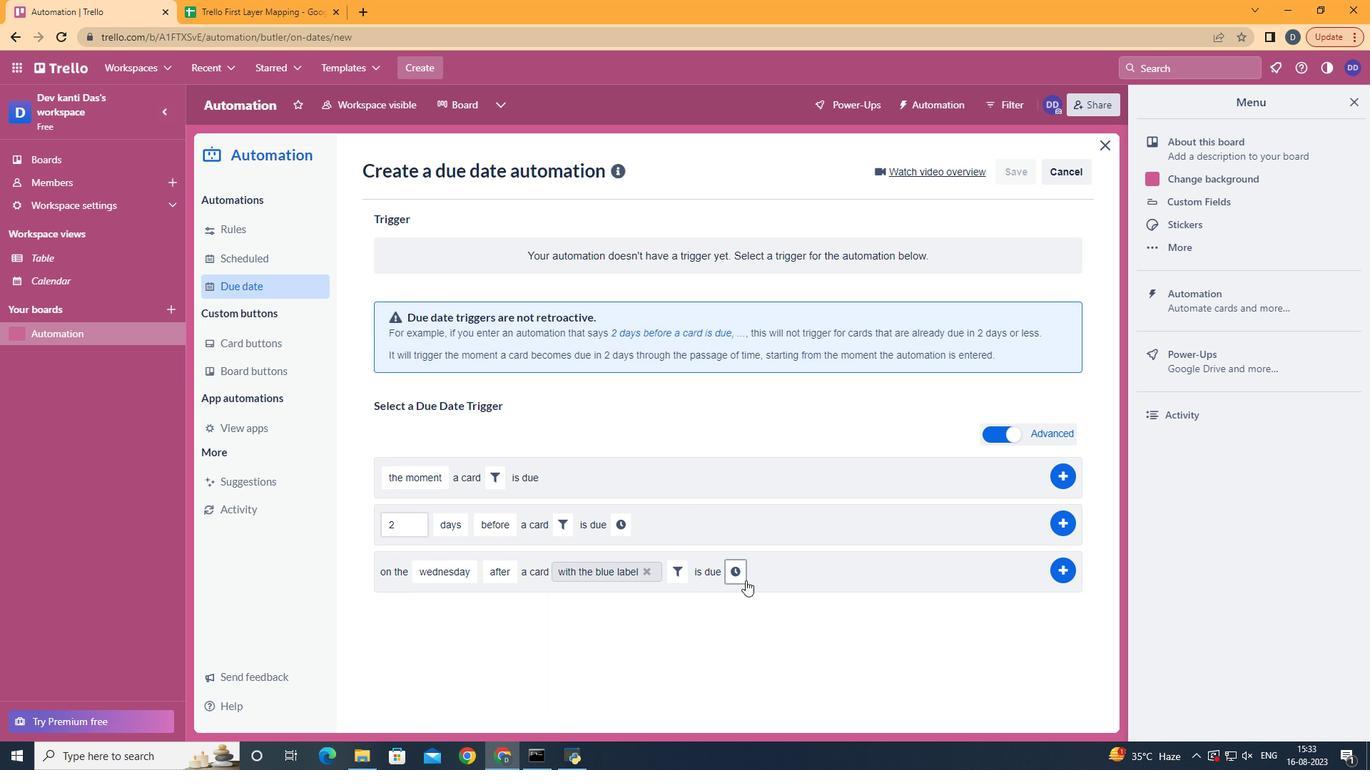 
Action: Mouse pressed left at (738, 573)
Screenshot: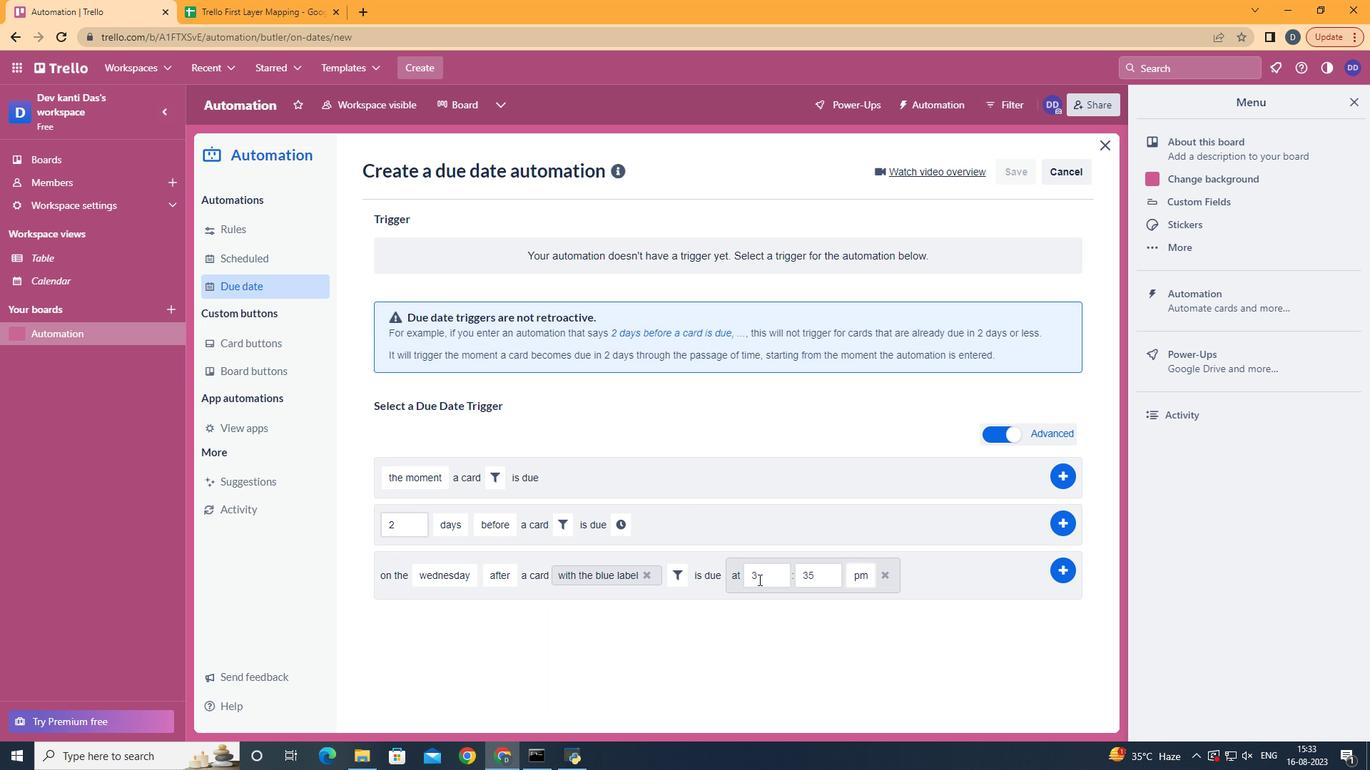 
Action: Mouse moved to (768, 575)
Screenshot: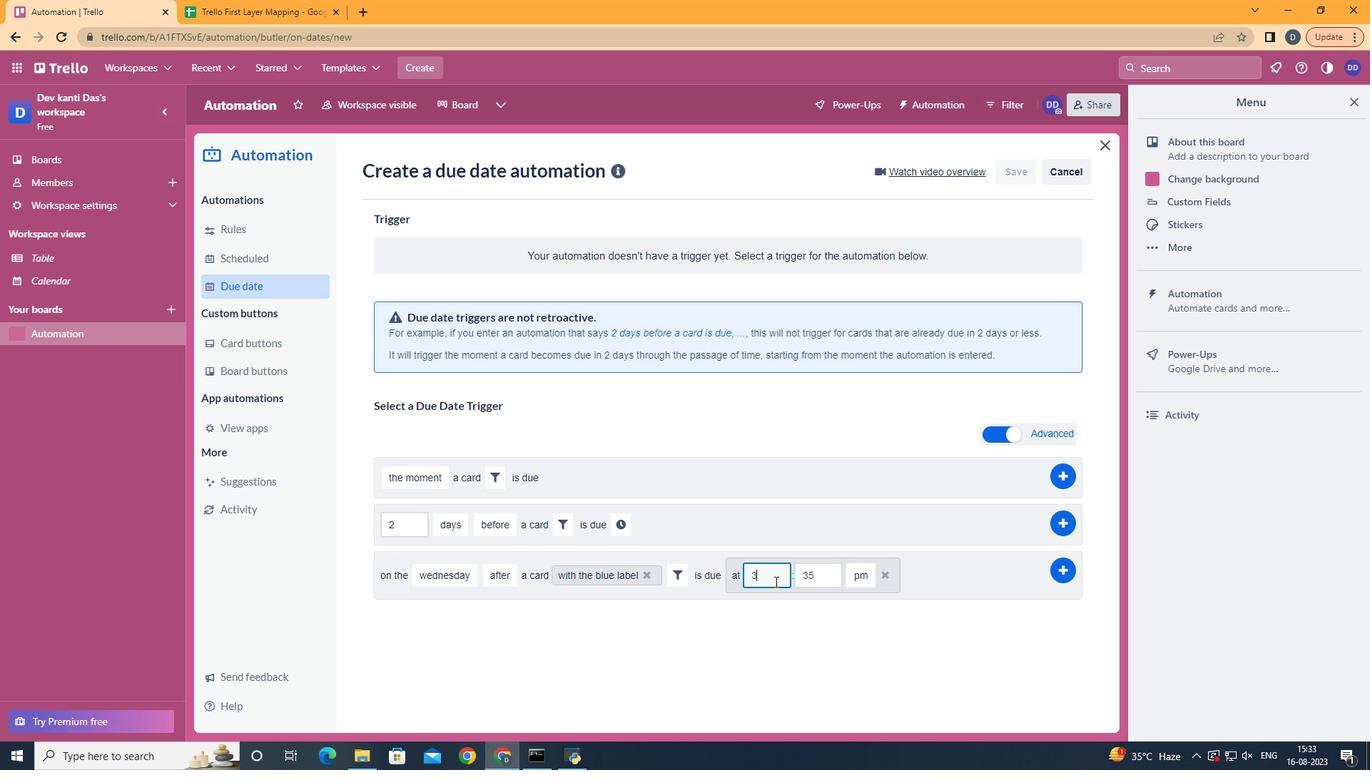 
Action: Mouse pressed left at (768, 575)
Screenshot: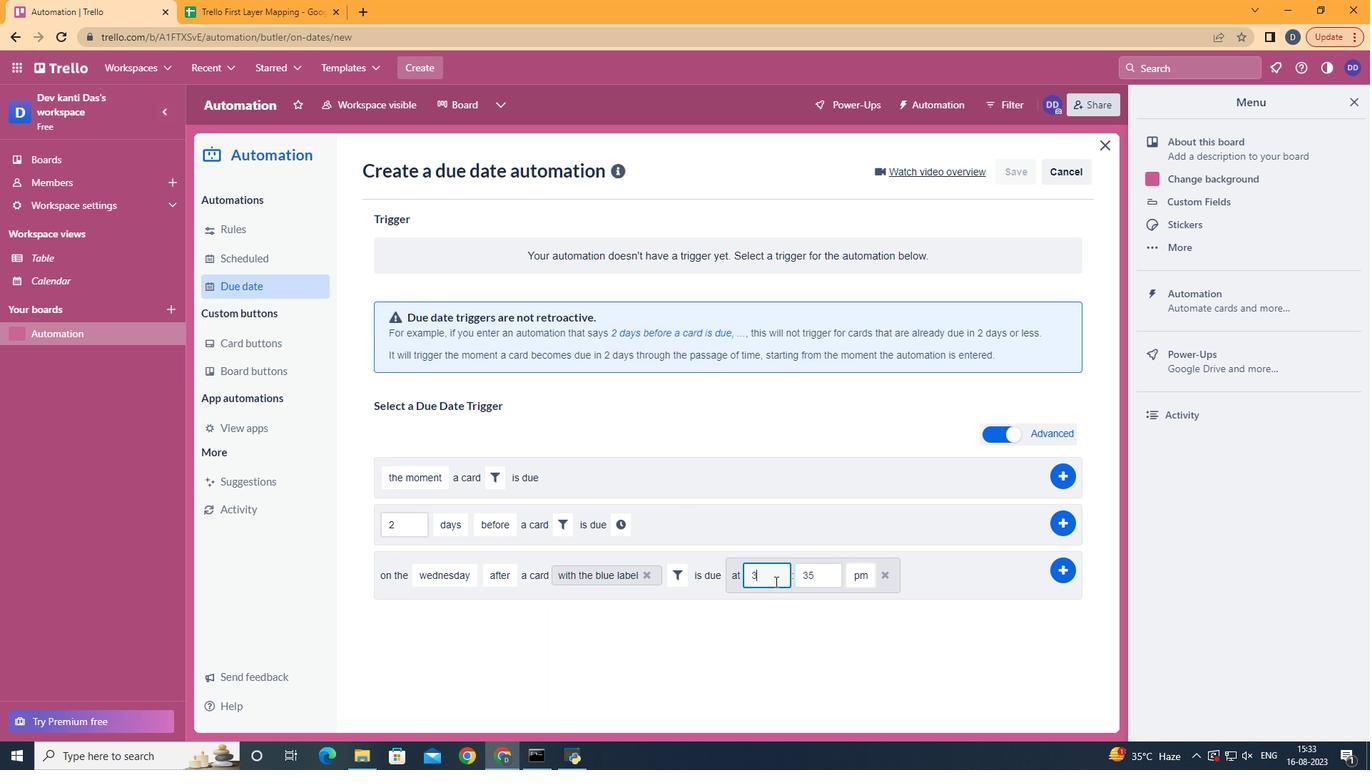 
Action: Key pressed <Key.backspace>11
Screenshot: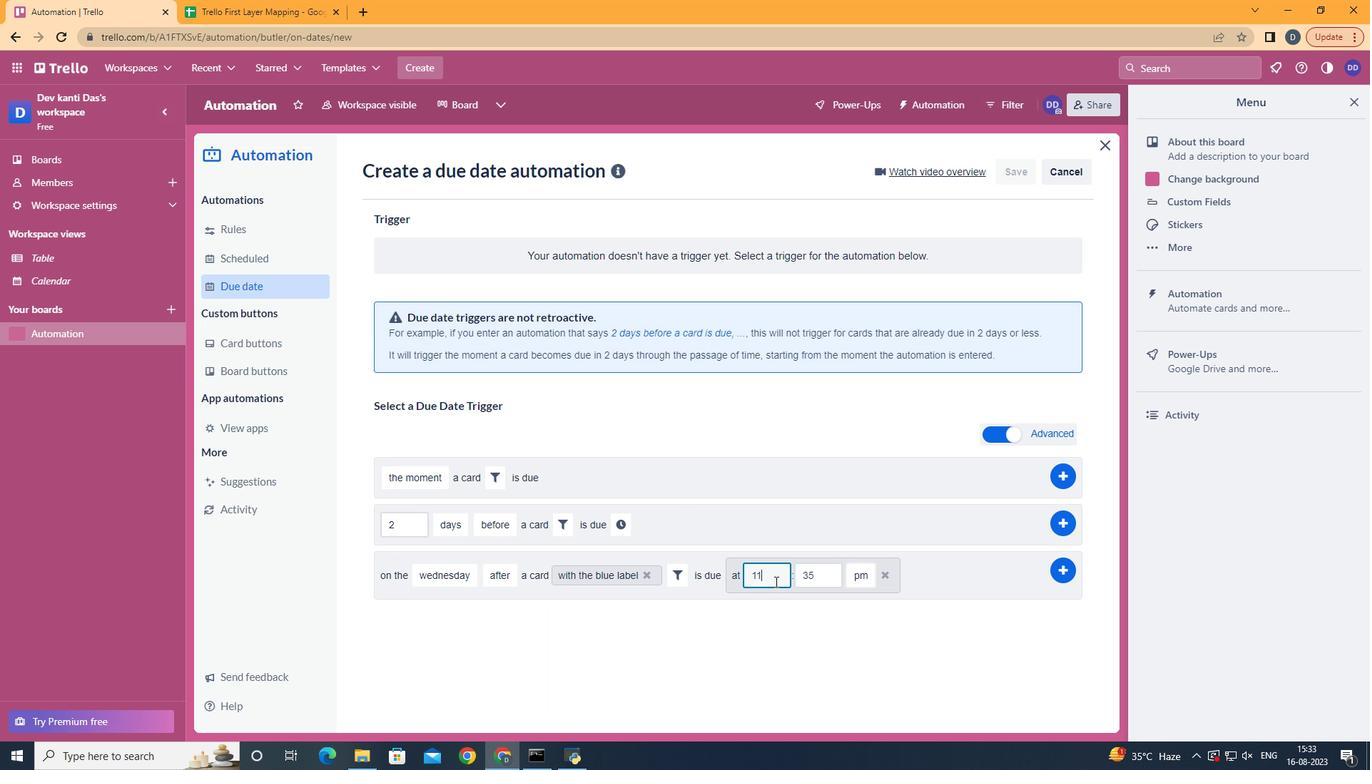 
Action: Mouse moved to (830, 578)
Screenshot: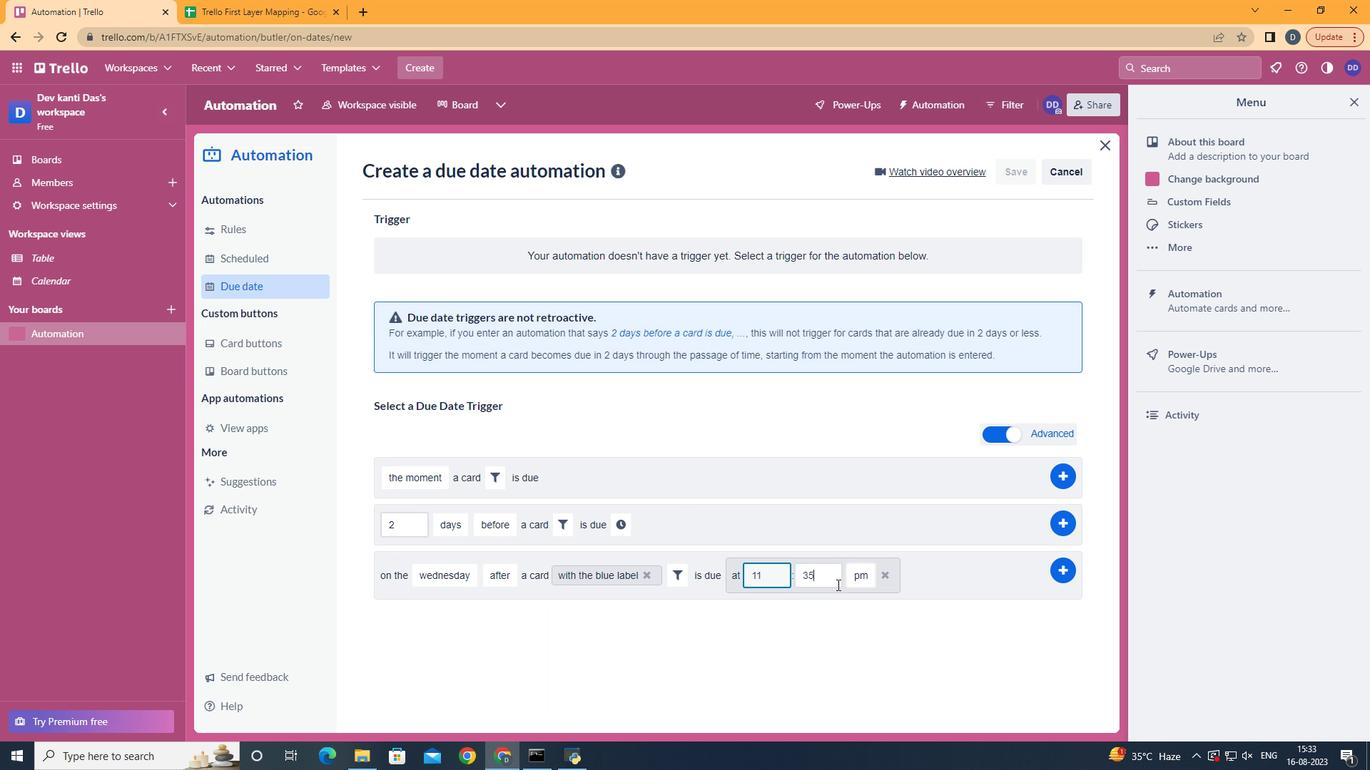 
Action: Mouse pressed left at (830, 578)
Screenshot: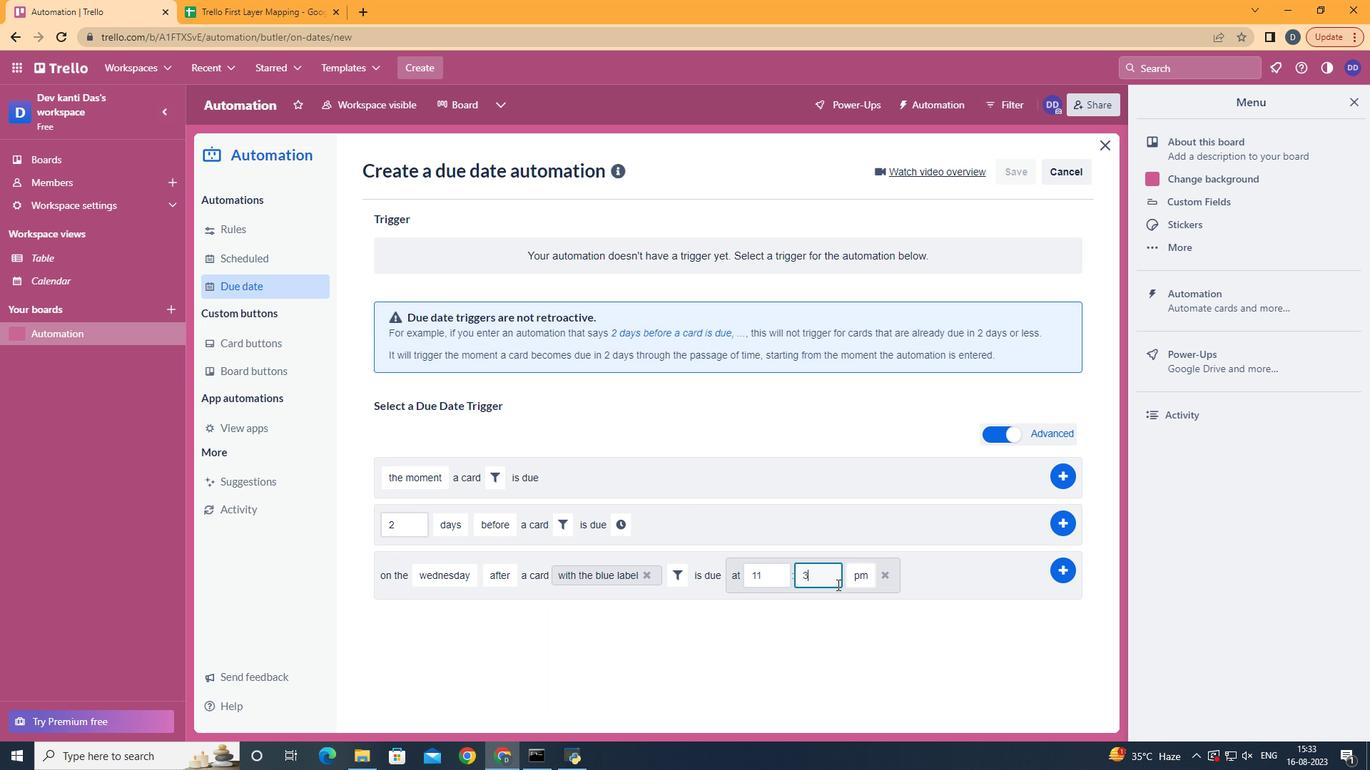 
Action: Key pressed <Key.backspace><Key.backspace>00
Screenshot: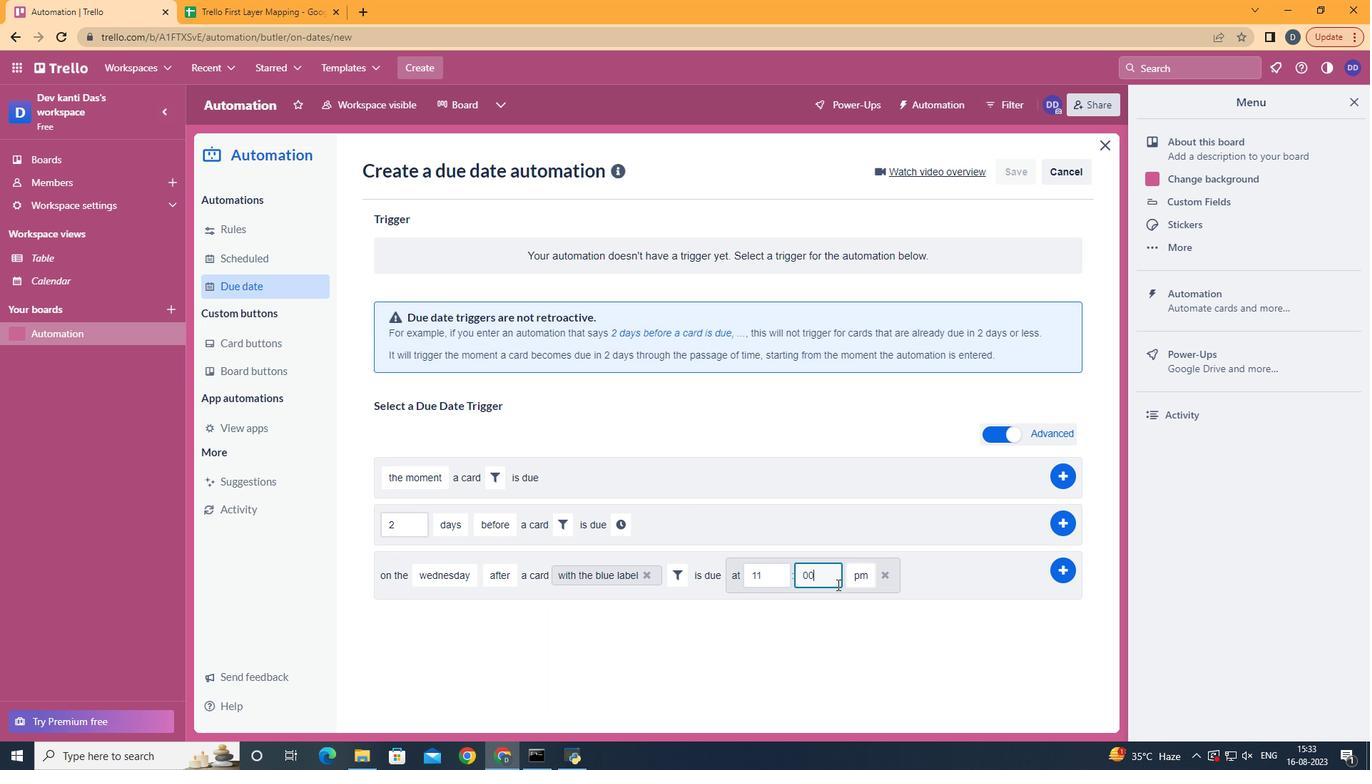 
Action: Mouse moved to (854, 597)
Screenshot: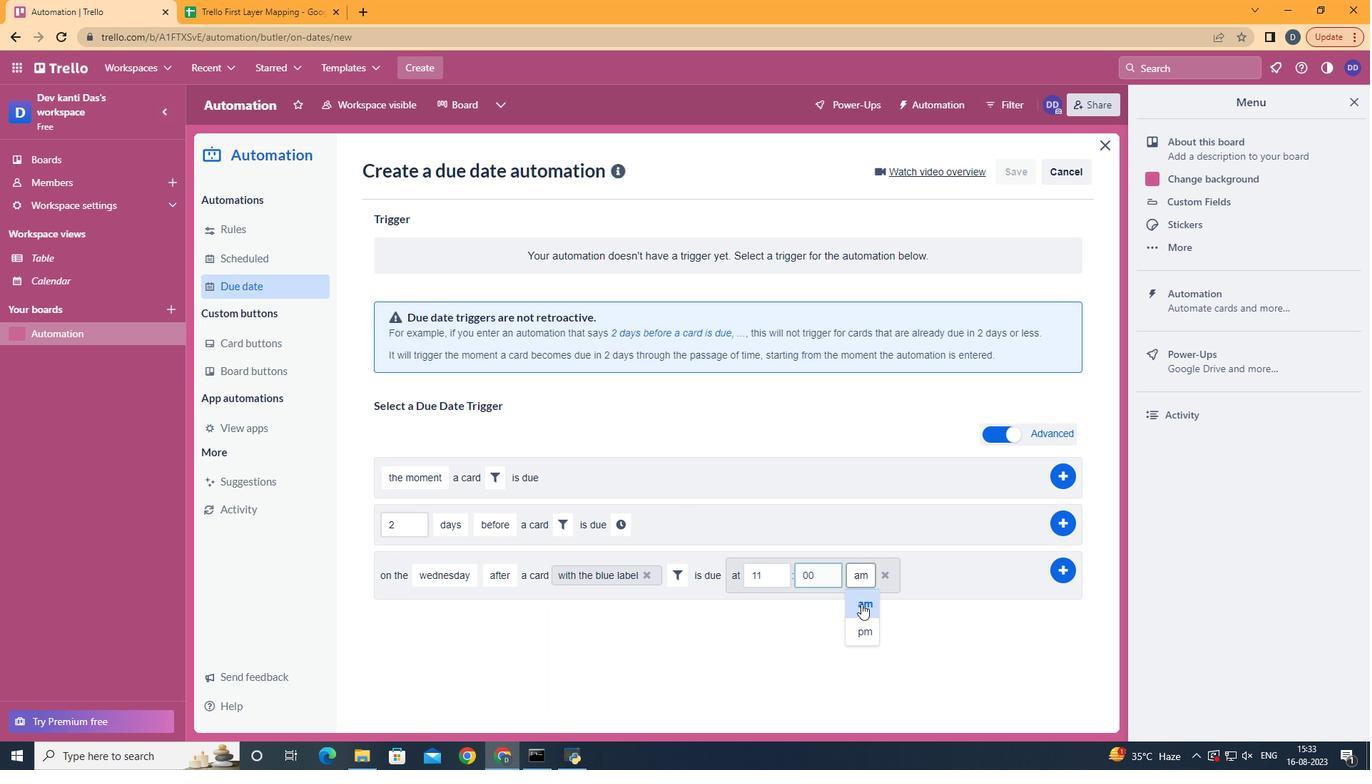 
Action: Mouse pressed left at (854, 597)
Screenshot: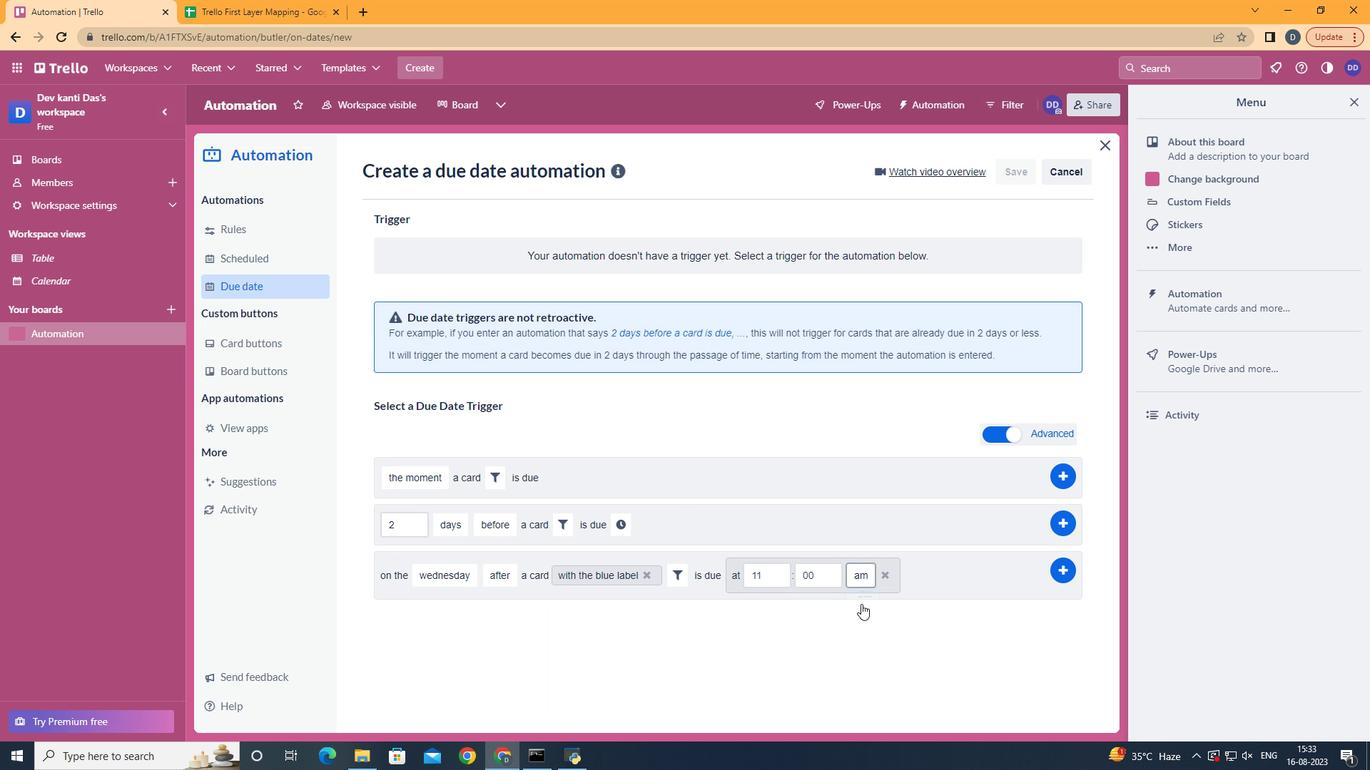 
Action: Mouse moved to (1065, 566)
Screenshot: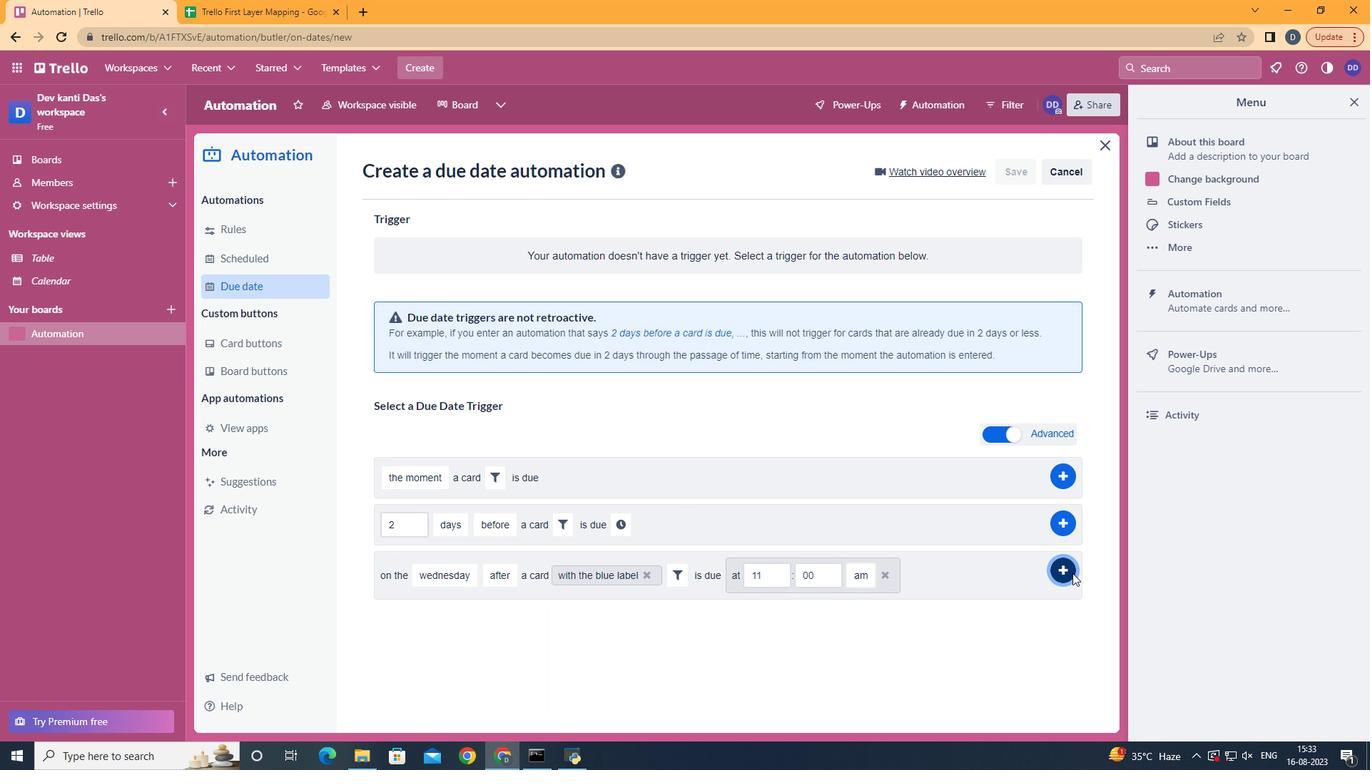 
Action: Mouse pressed left at (1065, 566)
Screenshot: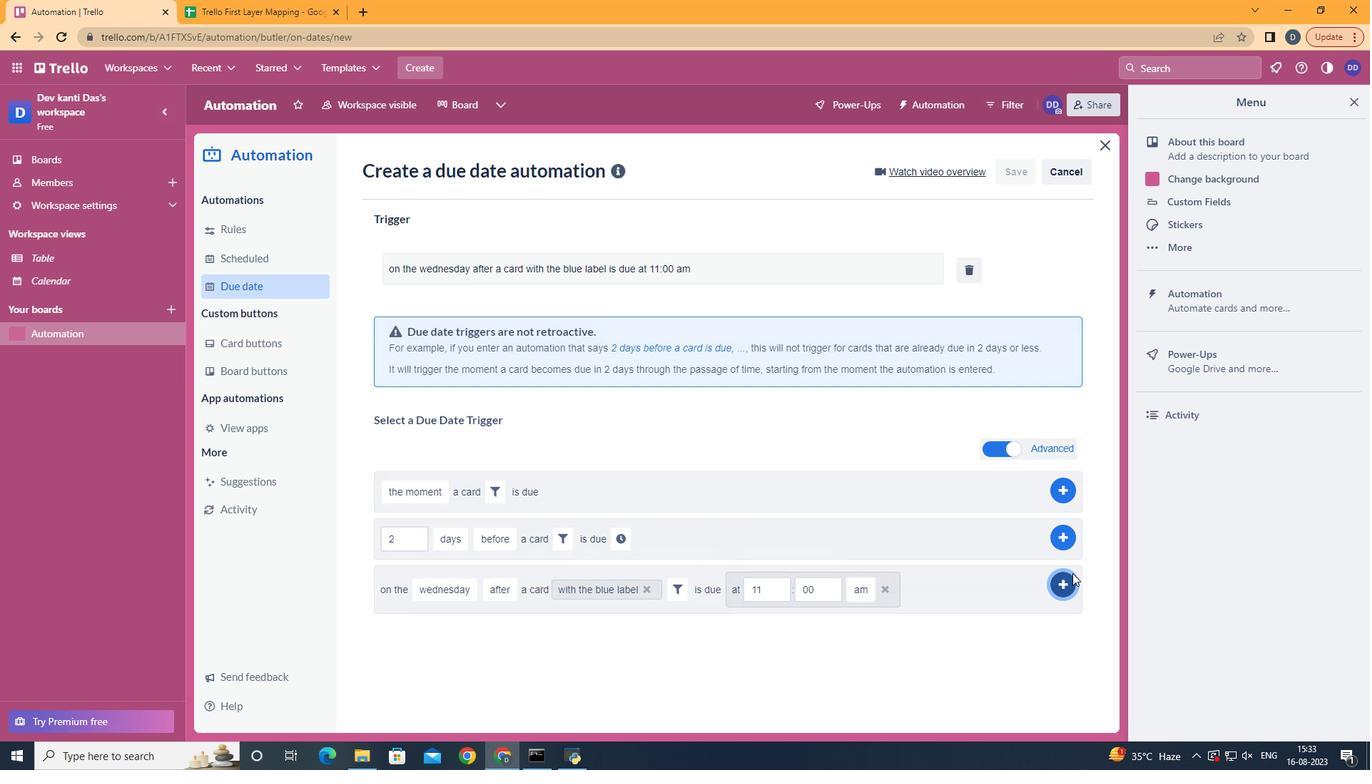 
